 Task: Search one way flight ticket for 5 adults, 2 children, 1 infant in seat and 1 infant on lap in economy from Charleston: Yeager Airport to Laramie: Laramie Regional Airport on 5-3-2023. Choice of flights is JetBlue. Number of bags: 2 carry on bags. Price is upto 98000. Outbound departure time preference is 4:30.
Action: Mouse moved to (356, 320)
Screenshot: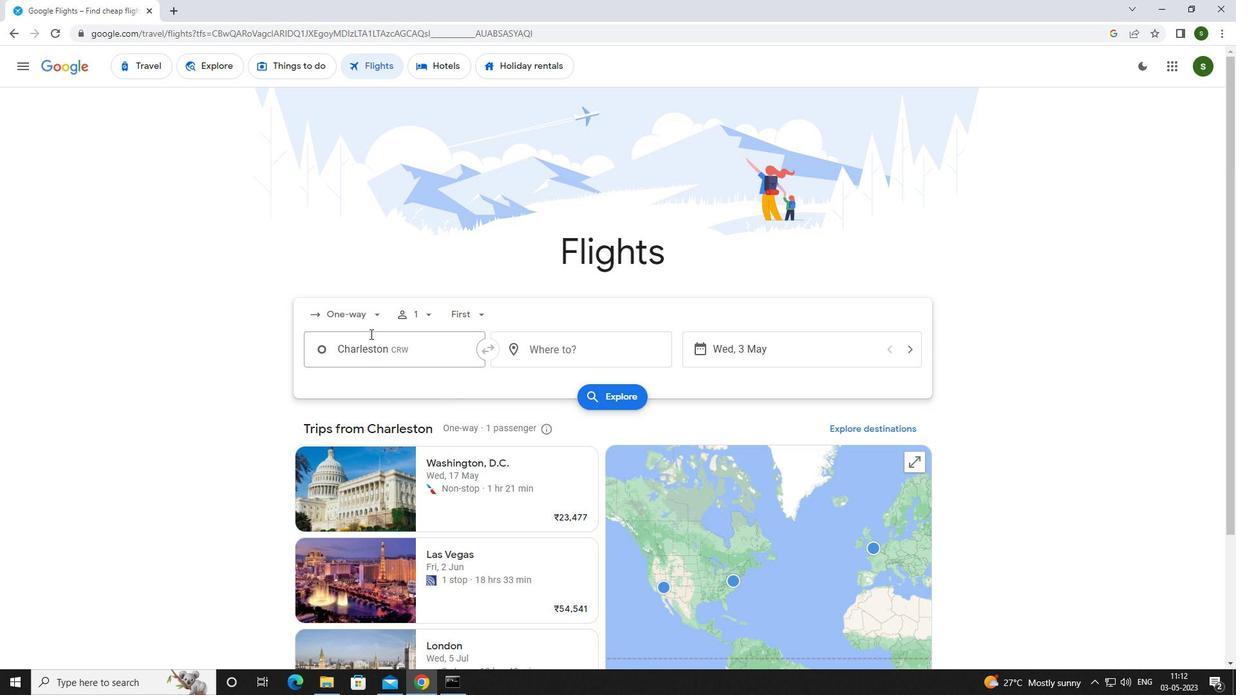
Action: Mouse pressed left at (356, 320)
Screenshot: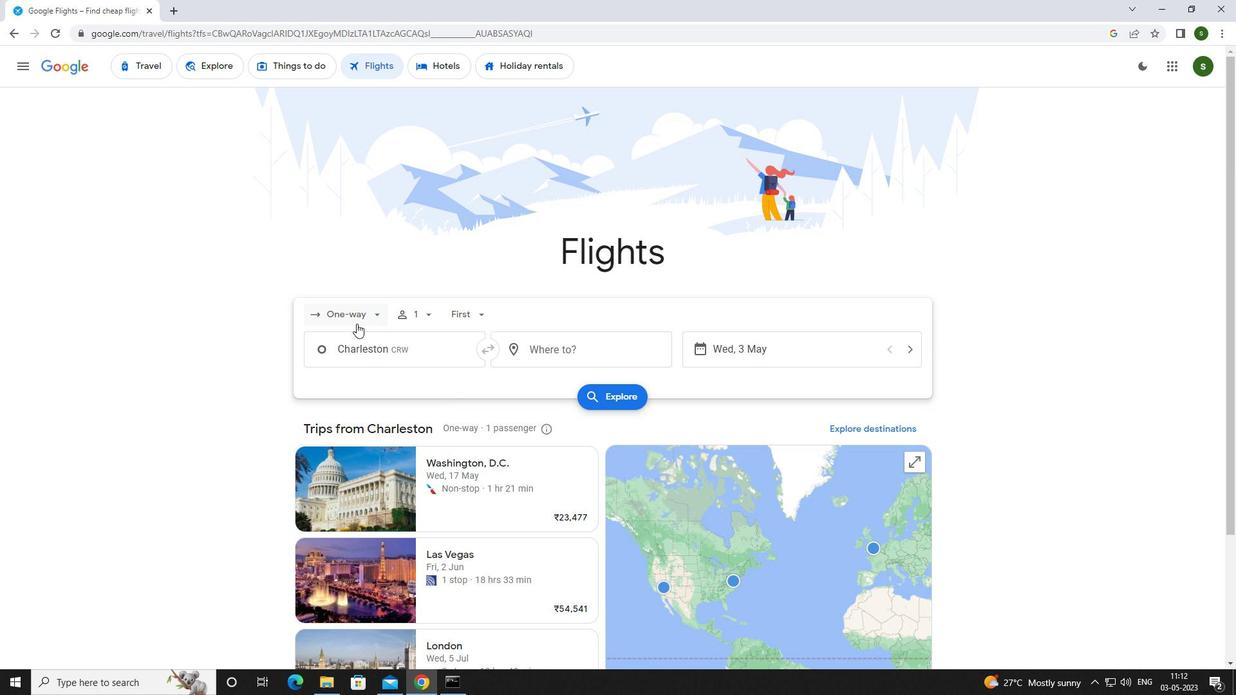 
Action: Mouse moved to (367, 371)
Screenshot: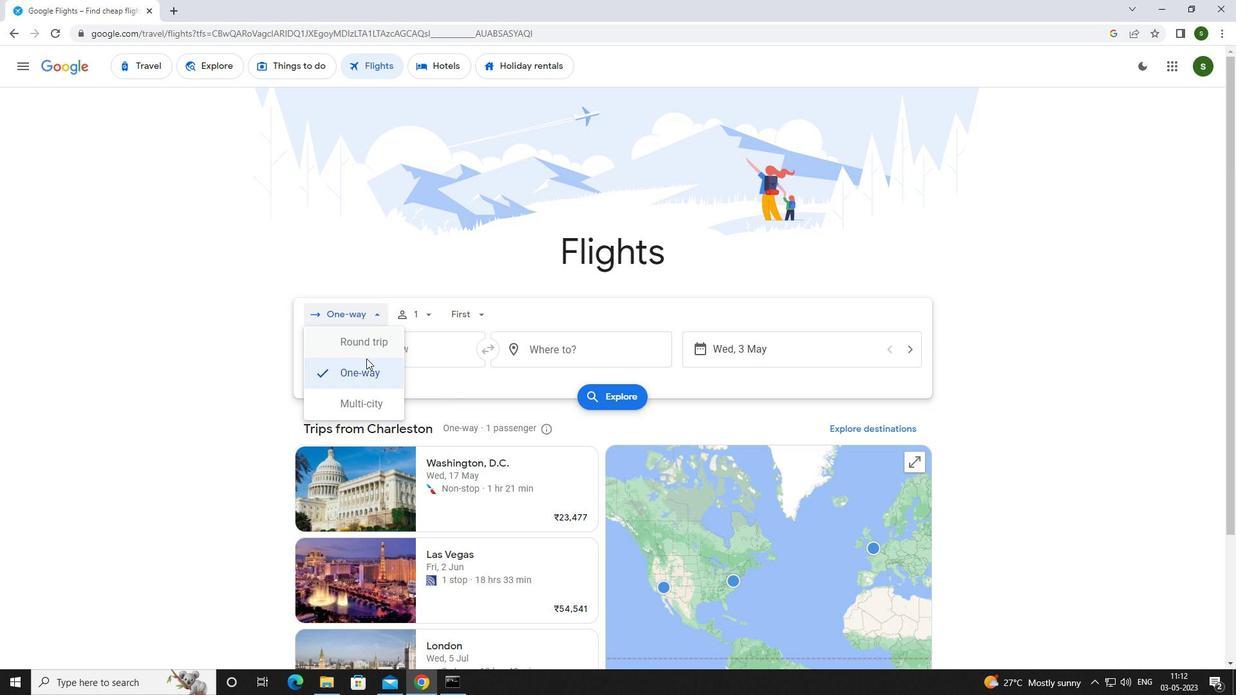 
Action: Mouse pressed left at (367, 371)
Screenshot: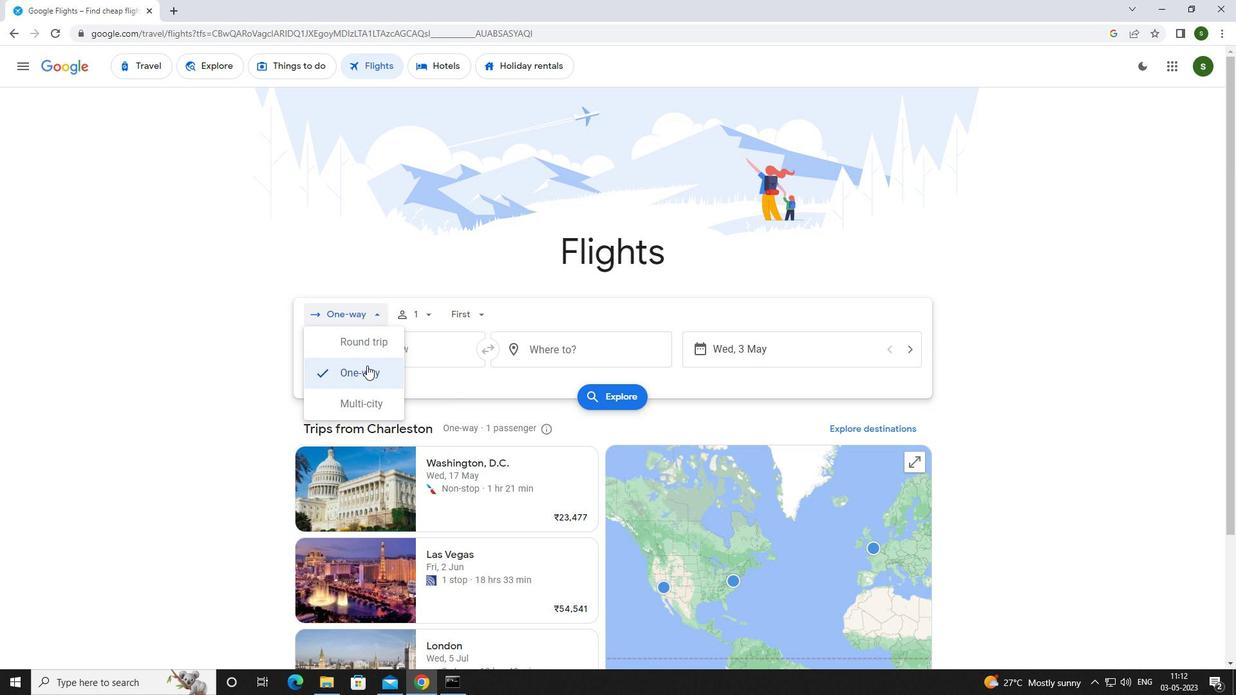 
Action: Mouse moved to (431, 316)
Screenshot: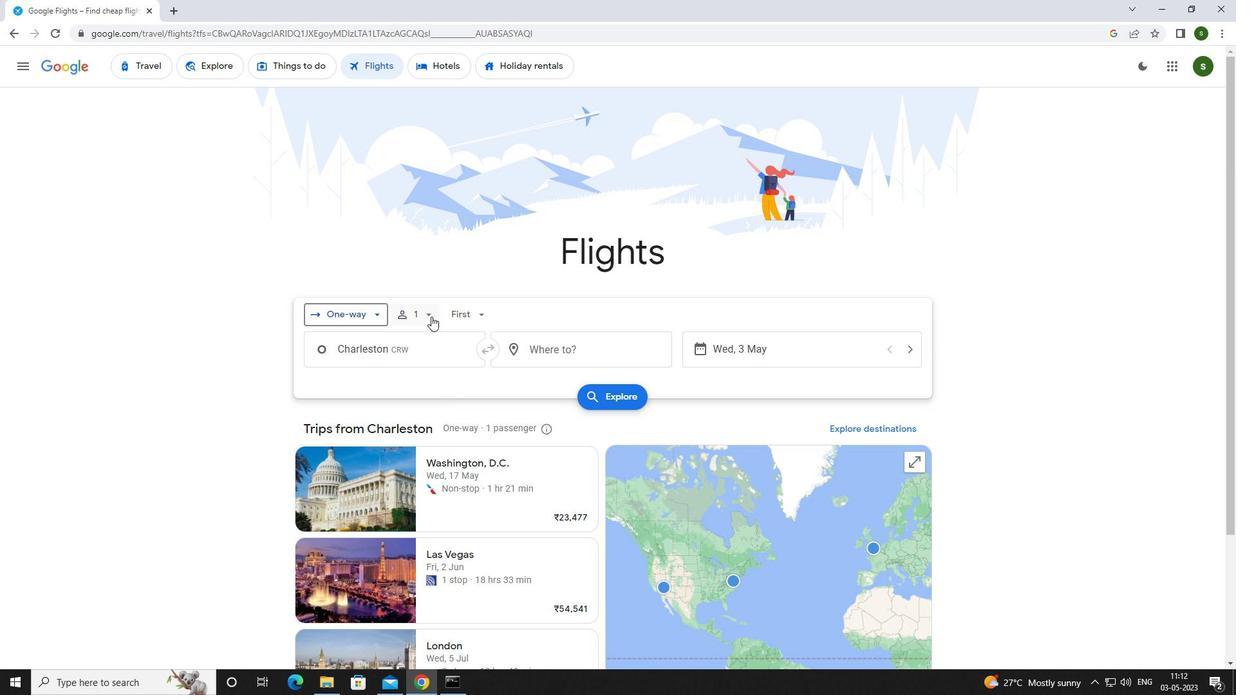 
Action: Mouse pressed left at (431, 316)
Screenshot: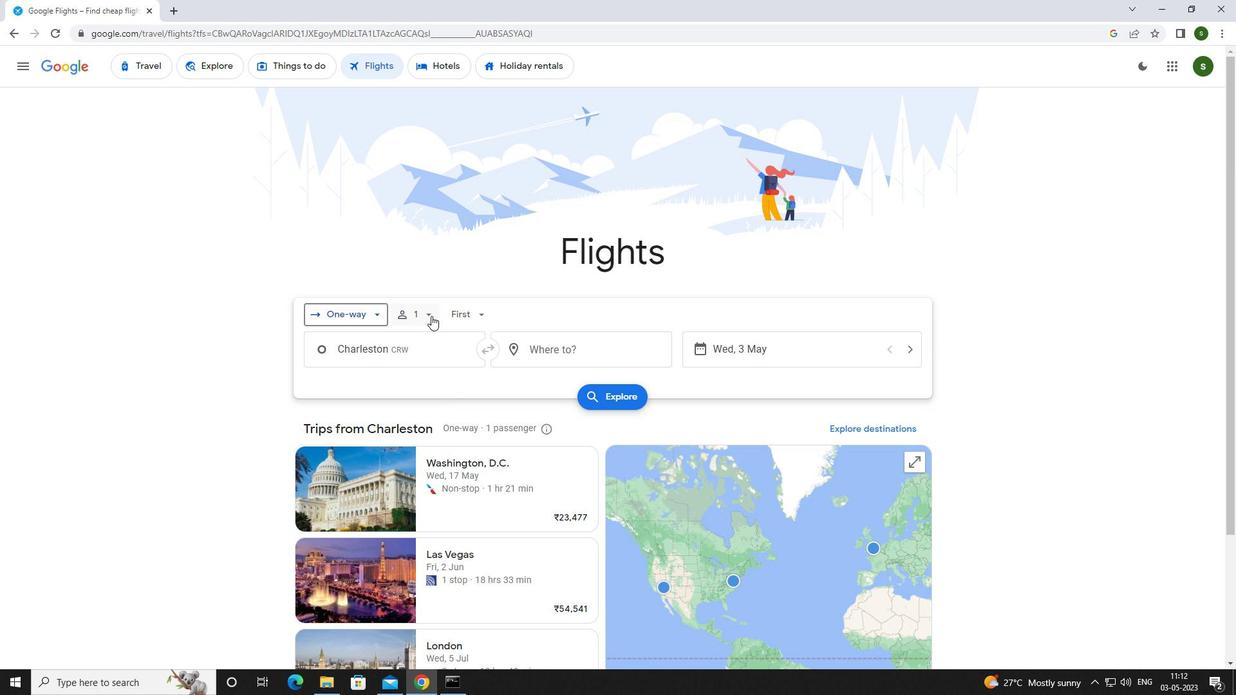 
Action: Mouse moved to (522, 348)
Screenshot: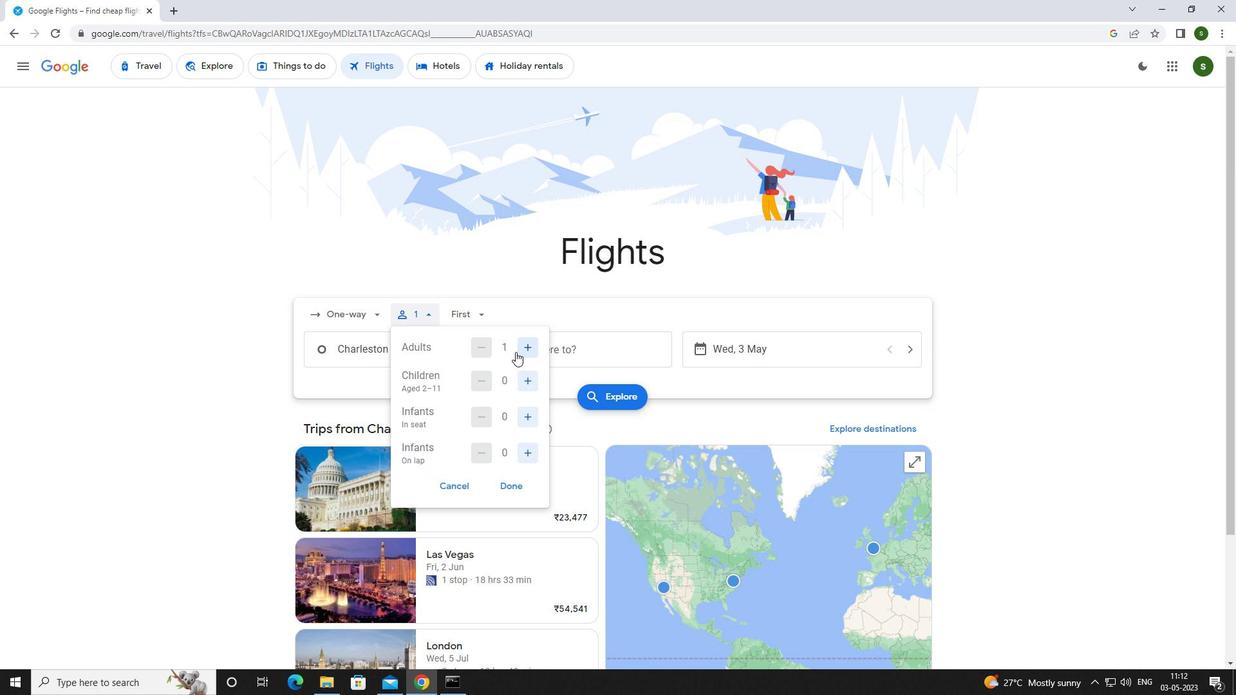 
Action: Mouse pressed left at (522, 348)
Screenshot: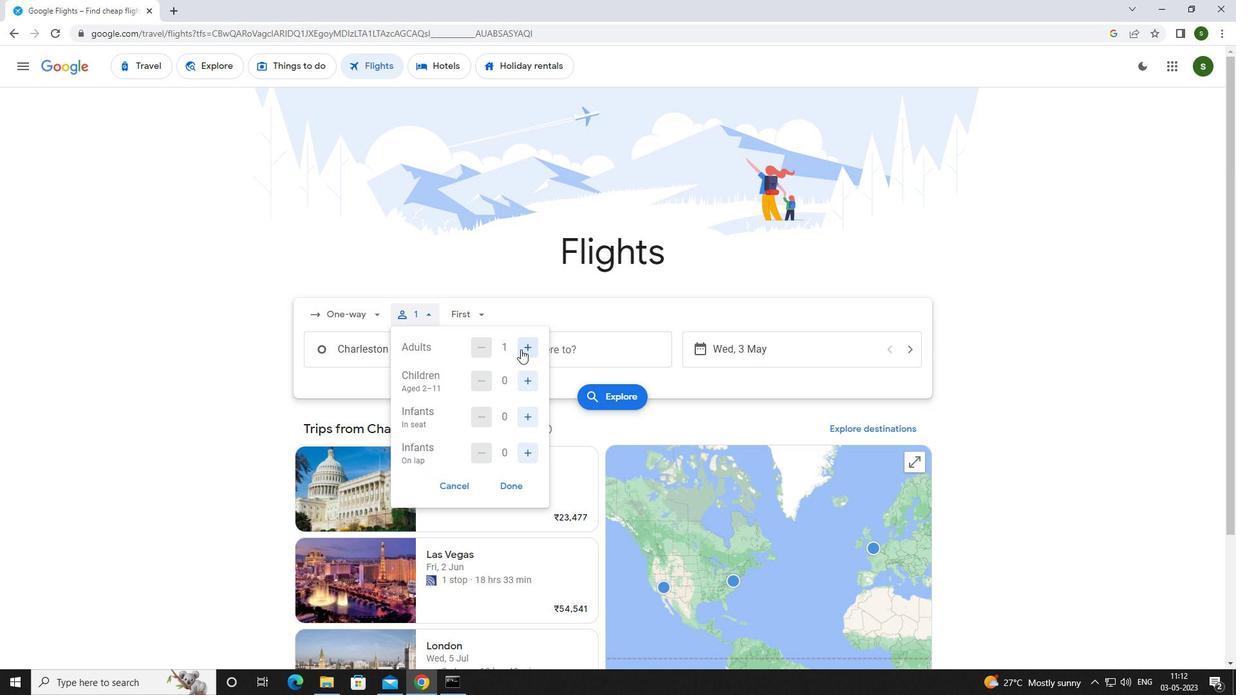 
Action: Mouse pressed left at (522, 348)
Screenshot: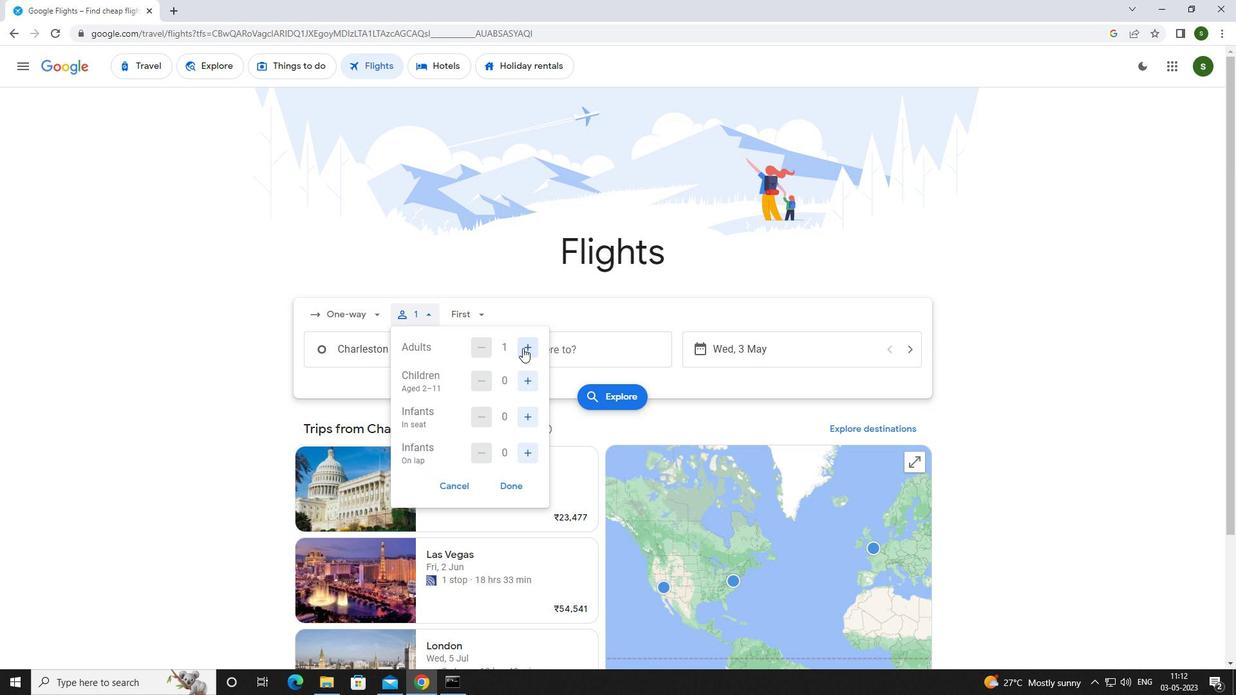 
Action: Mouse pressed left at (522, 348)
Screenshot: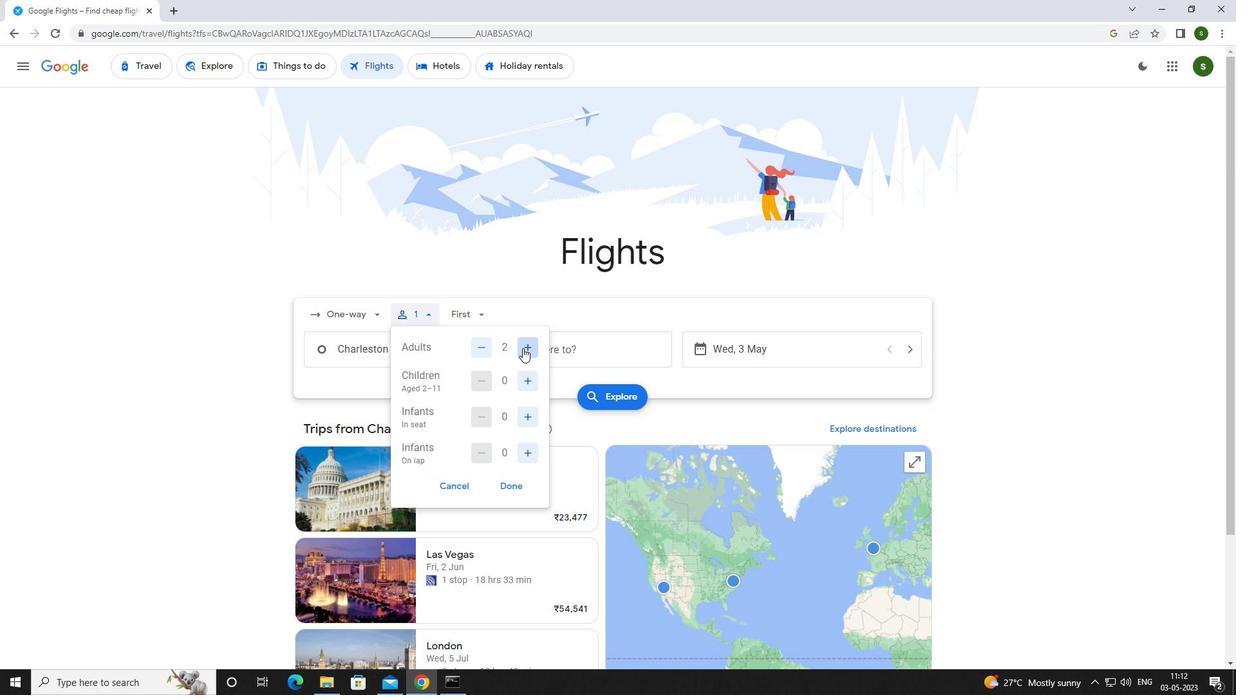 
Action: Mouse pressed left at (522, 348)
Screenshot: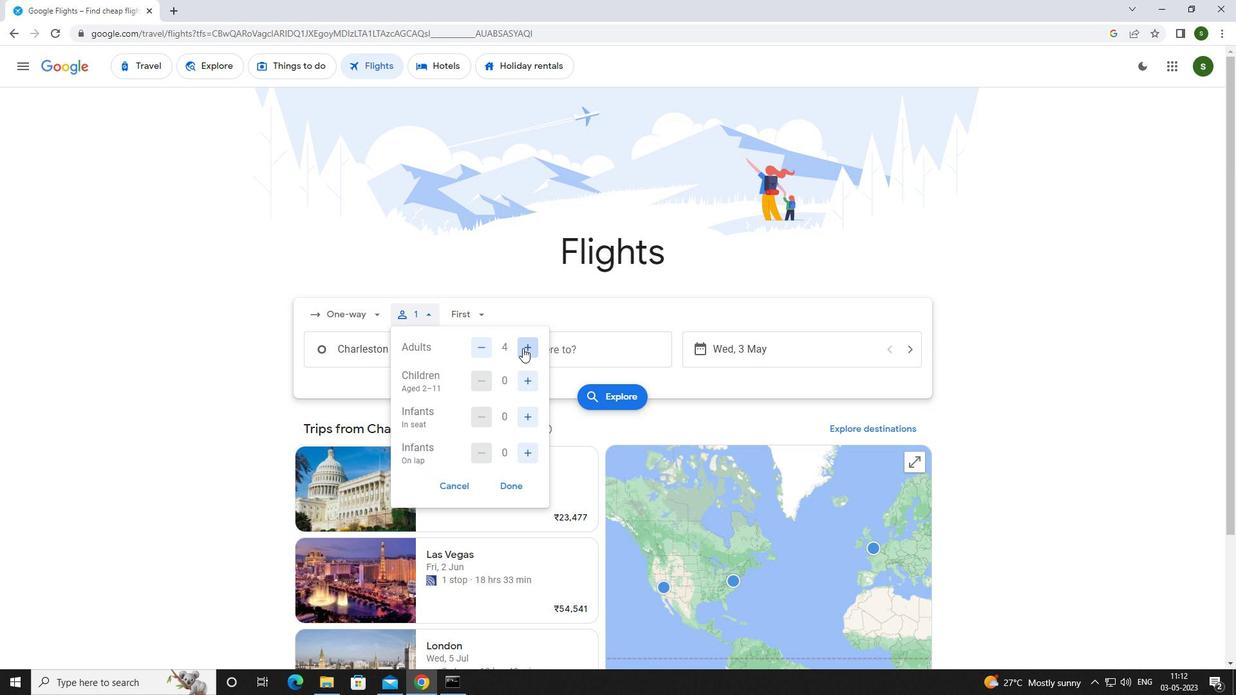 
Action: Mouse moved to (522, 376)
Screenshot: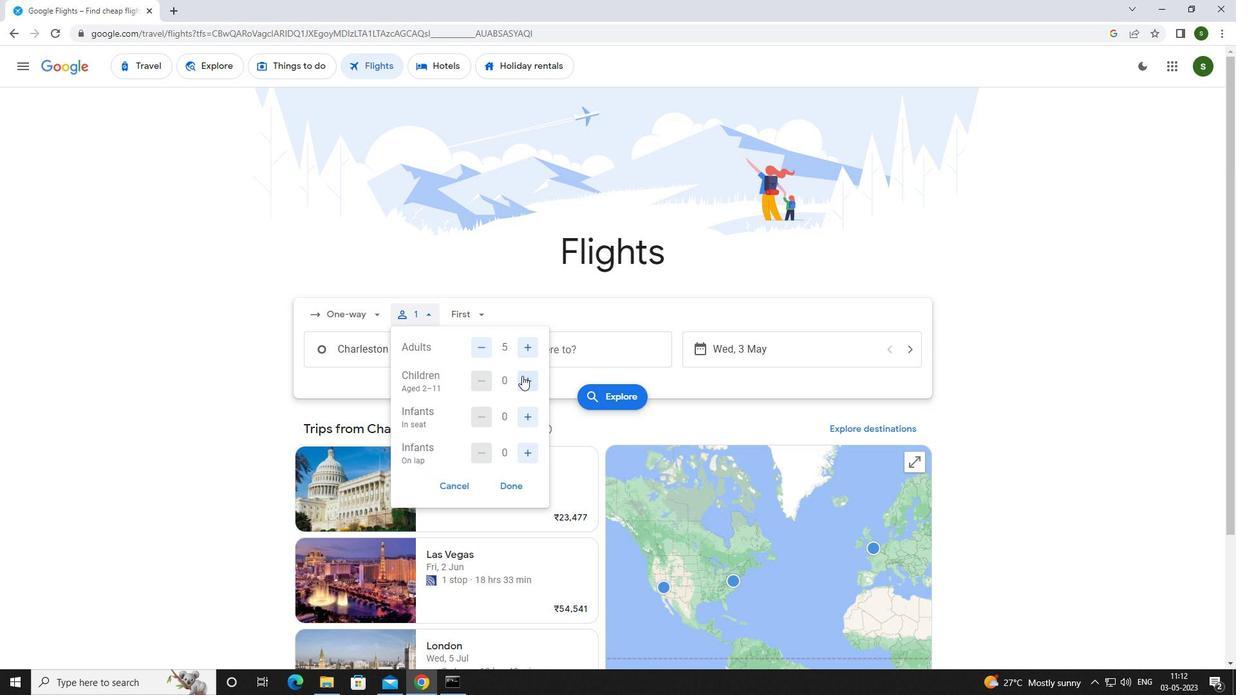
Action: Mouse pressed left at (522, 376)
Screenshot: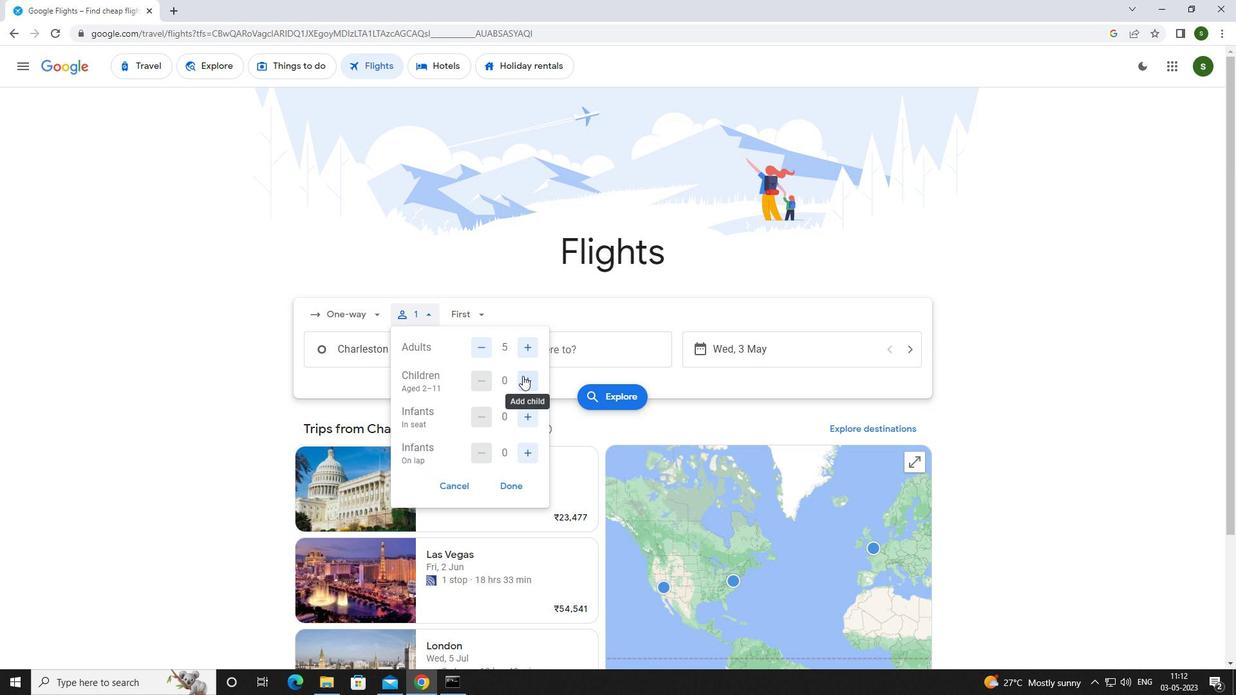 
Action: Mouse pressed left at (522, 376)
Screenshot: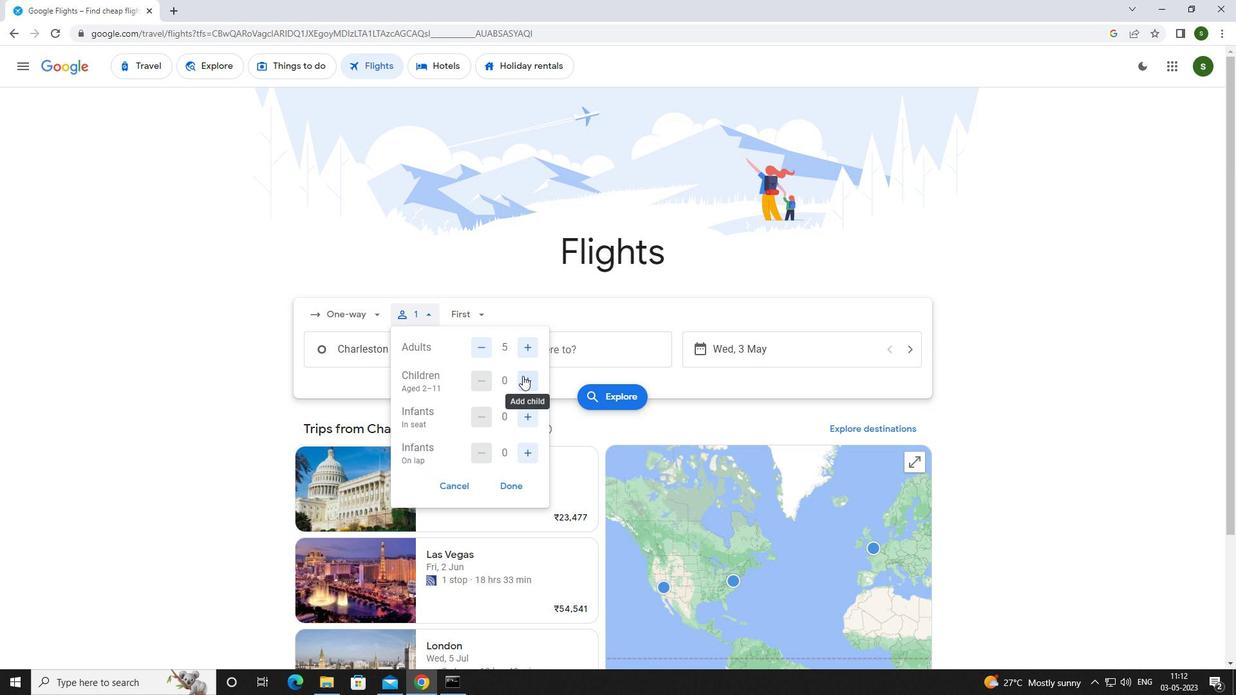
Action: Mouse moved to (536, 419)
Screenshot: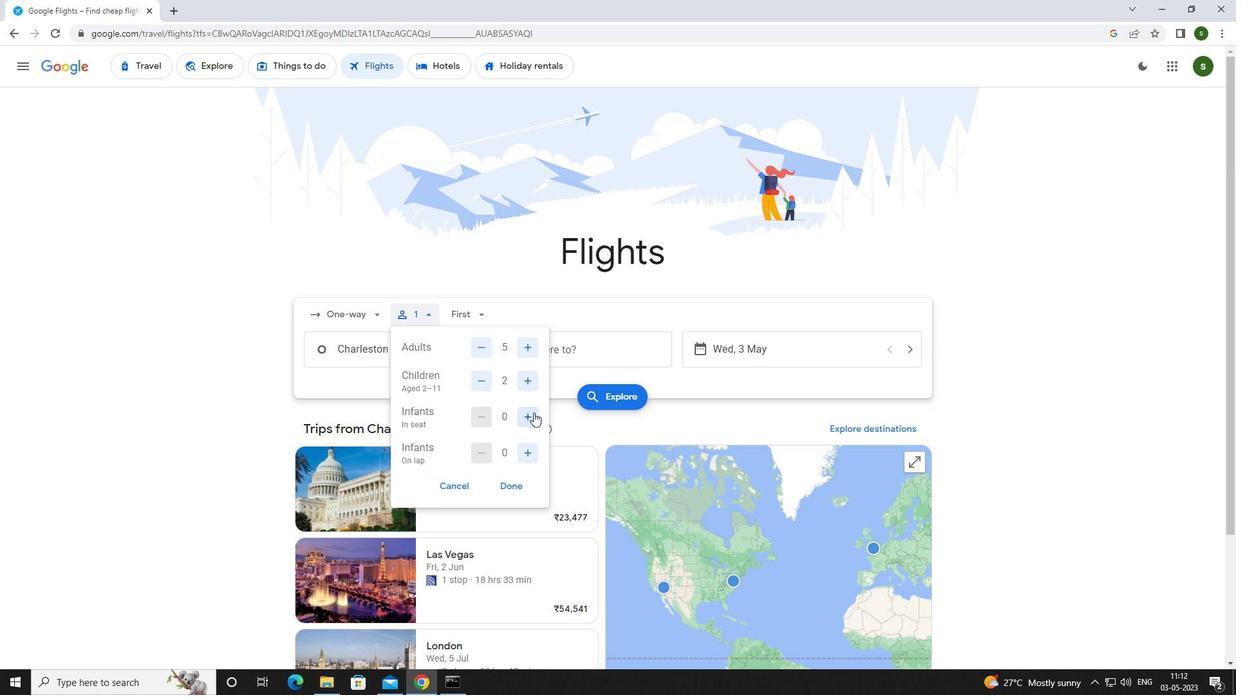 
Action: Mouse pressed left at (536, 419)
Screenshot: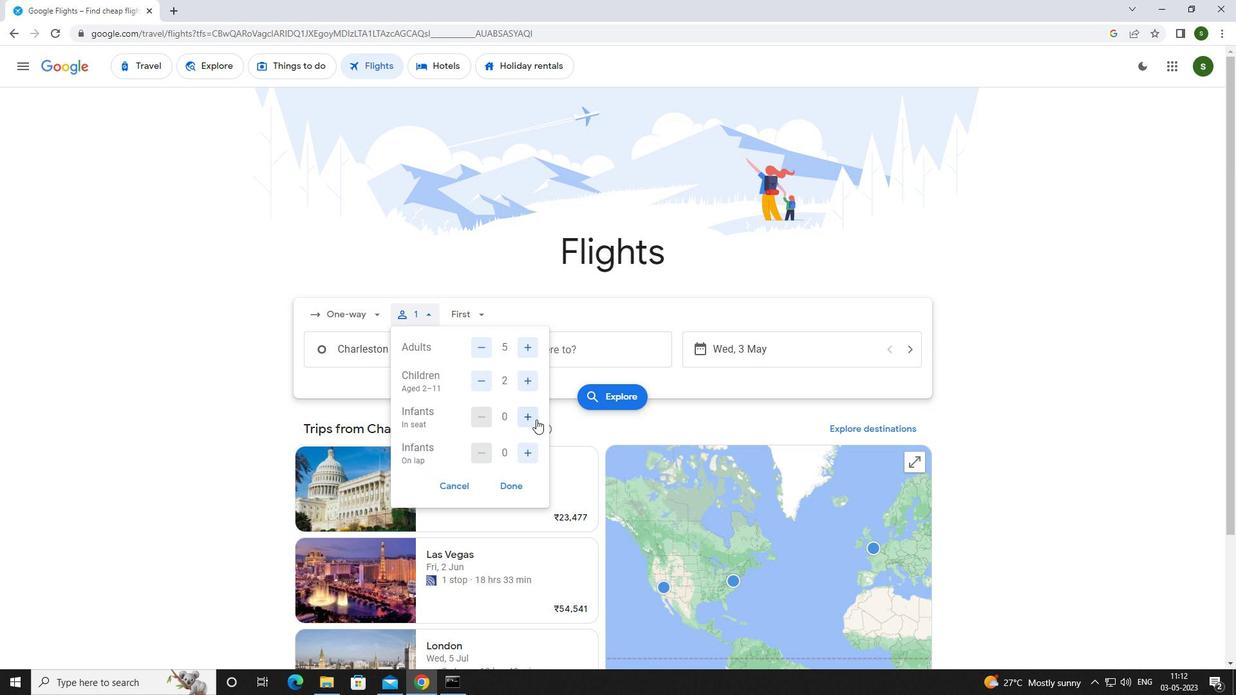 
Action: Mouse moved to (530, 448)
Screenshot: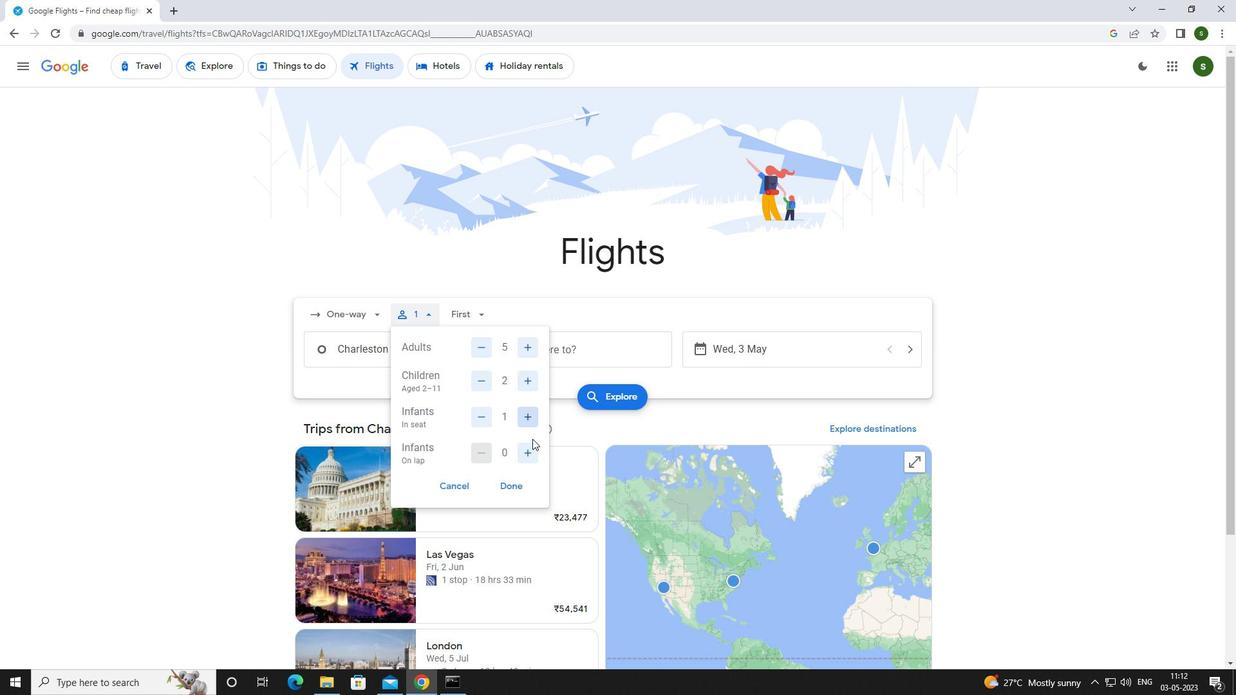 
Action: Mouse pressed left at (530, 448)
Screenshot: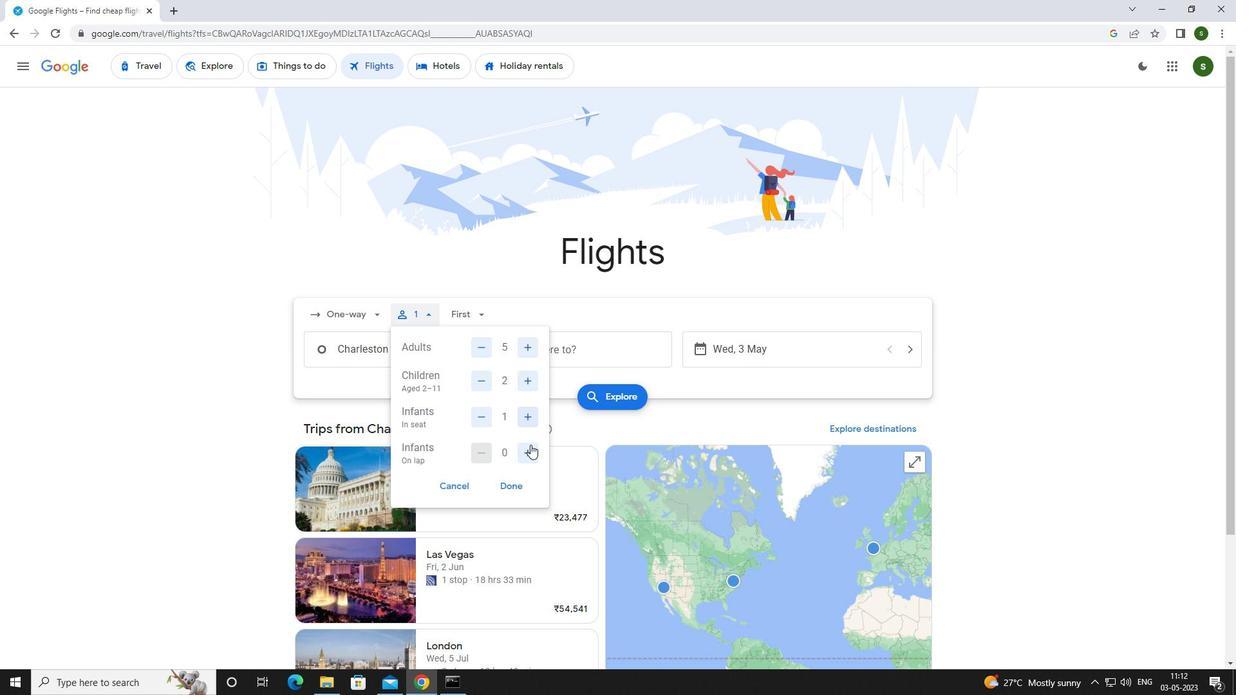 
Action: Mouse moved to (481, 309)
Screenshot: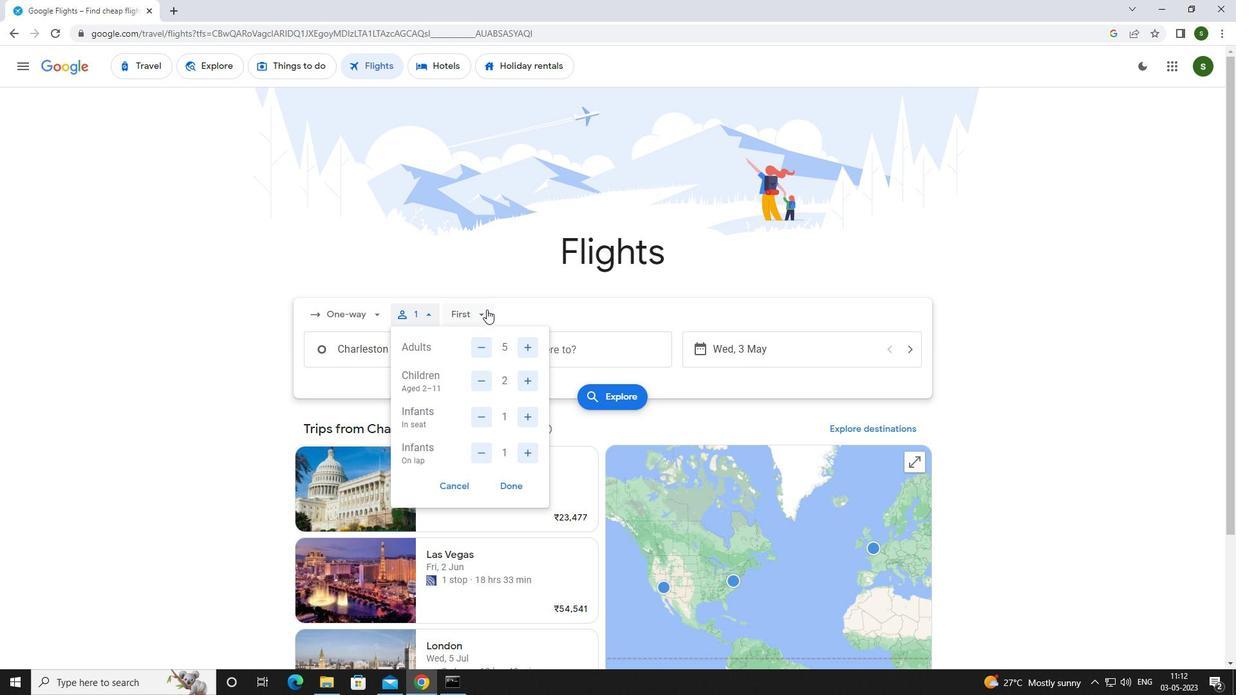 
Action: Mouse pressed left at (481, 309)
Screenshot: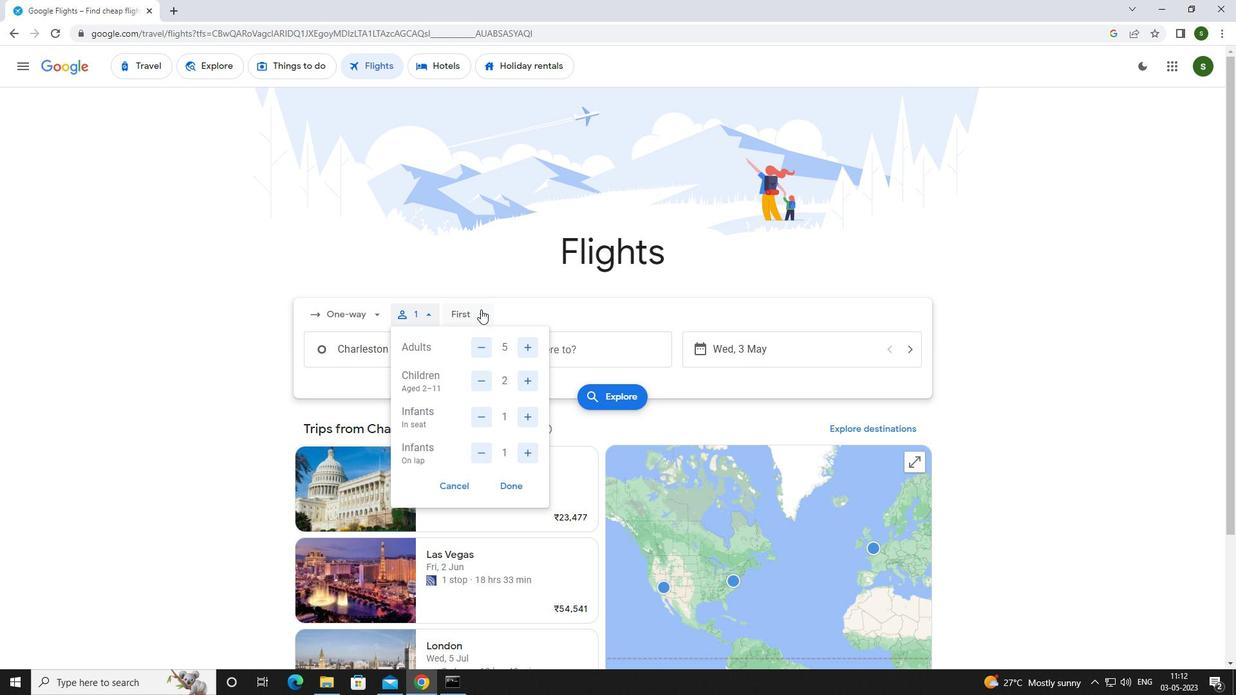 
Action: Mouse moved to (490, 344)
Screenshot: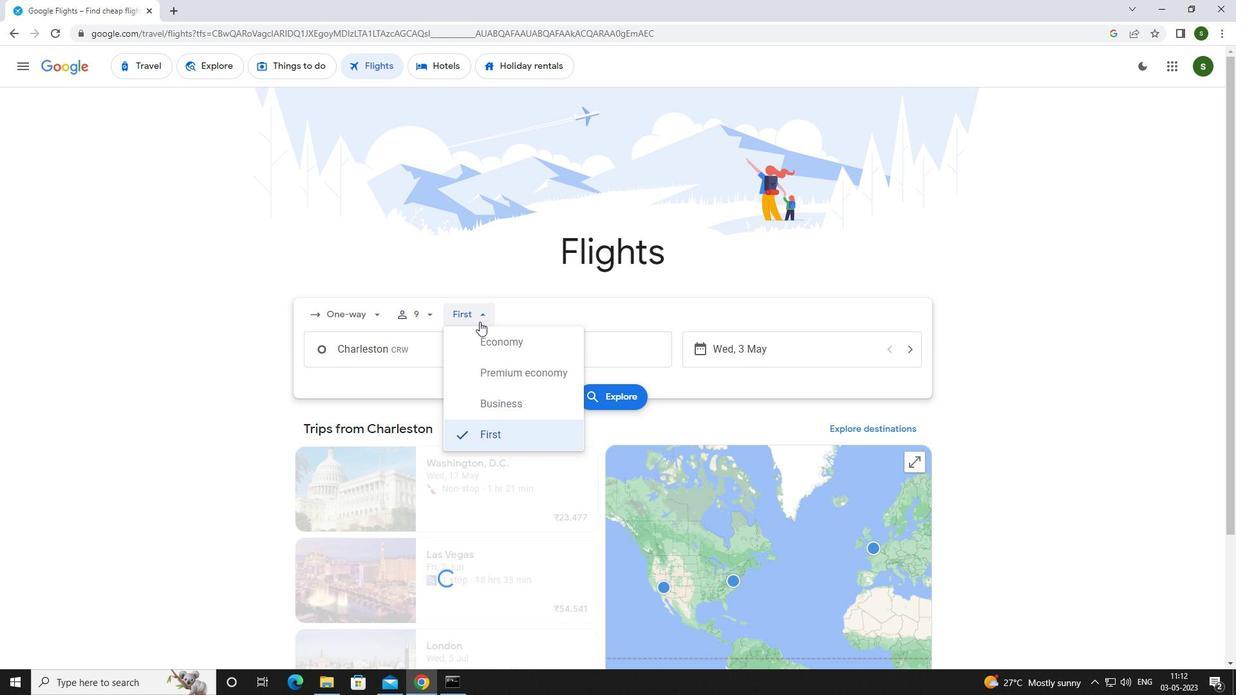 
Action: Mouse pressed left at (490, 344)
Screenshot: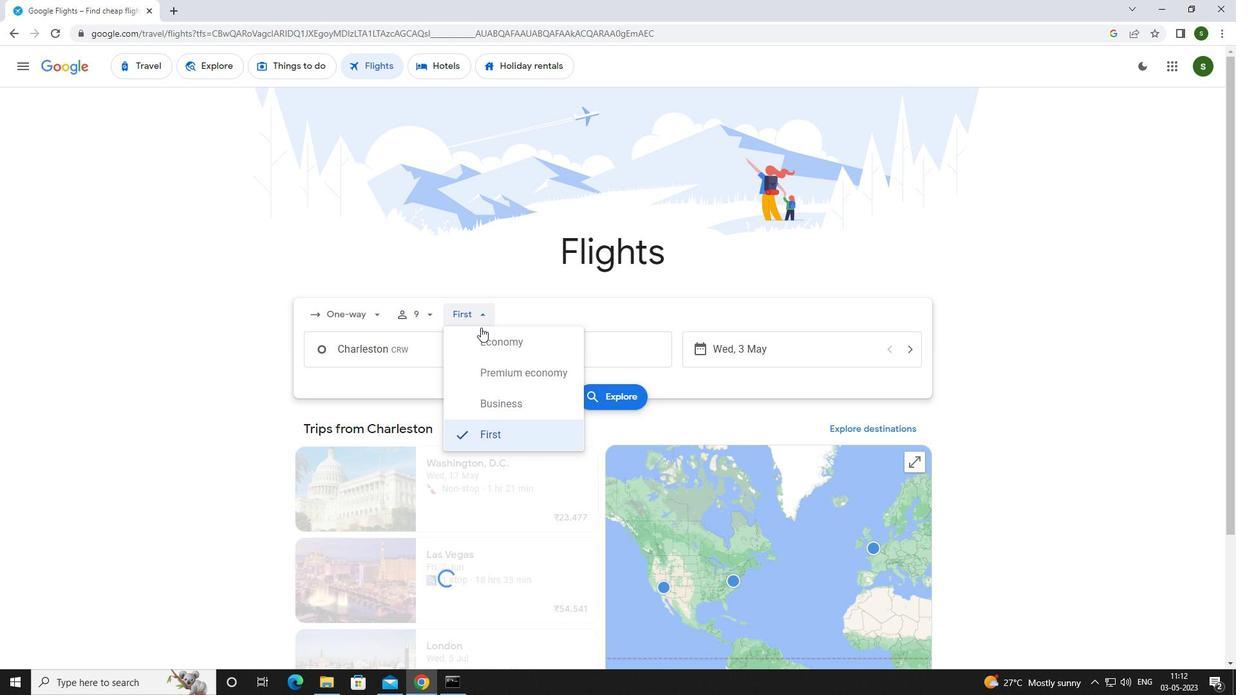 
Action: Mouse moved to (439, 354)
Screenshot: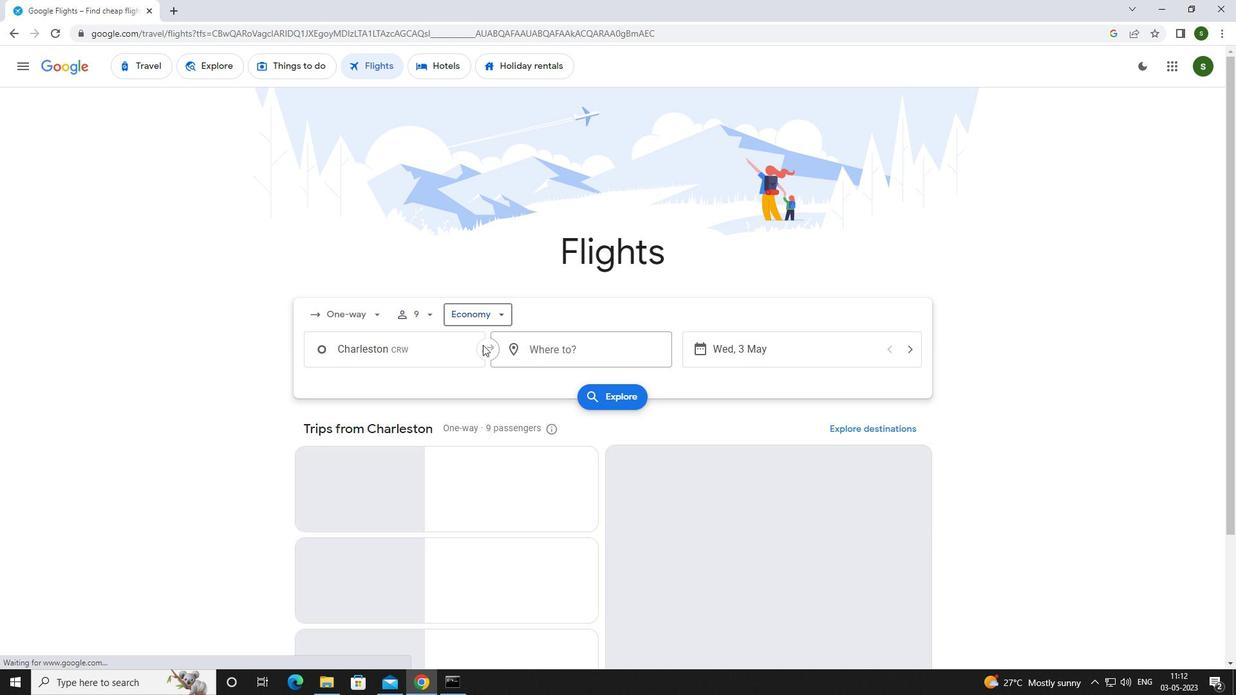 
Action: Mouse pressed left at (439, 354)
Screenshot: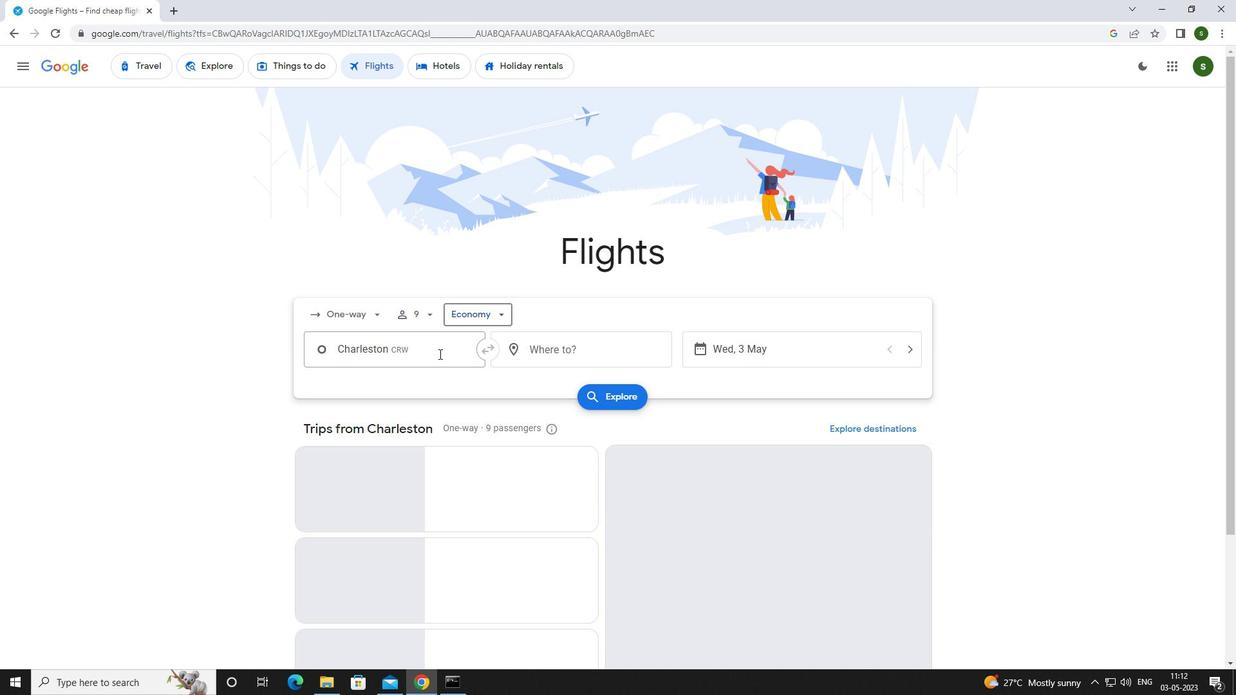 
Action: Mouse moved to (450, 351)
Screenshot: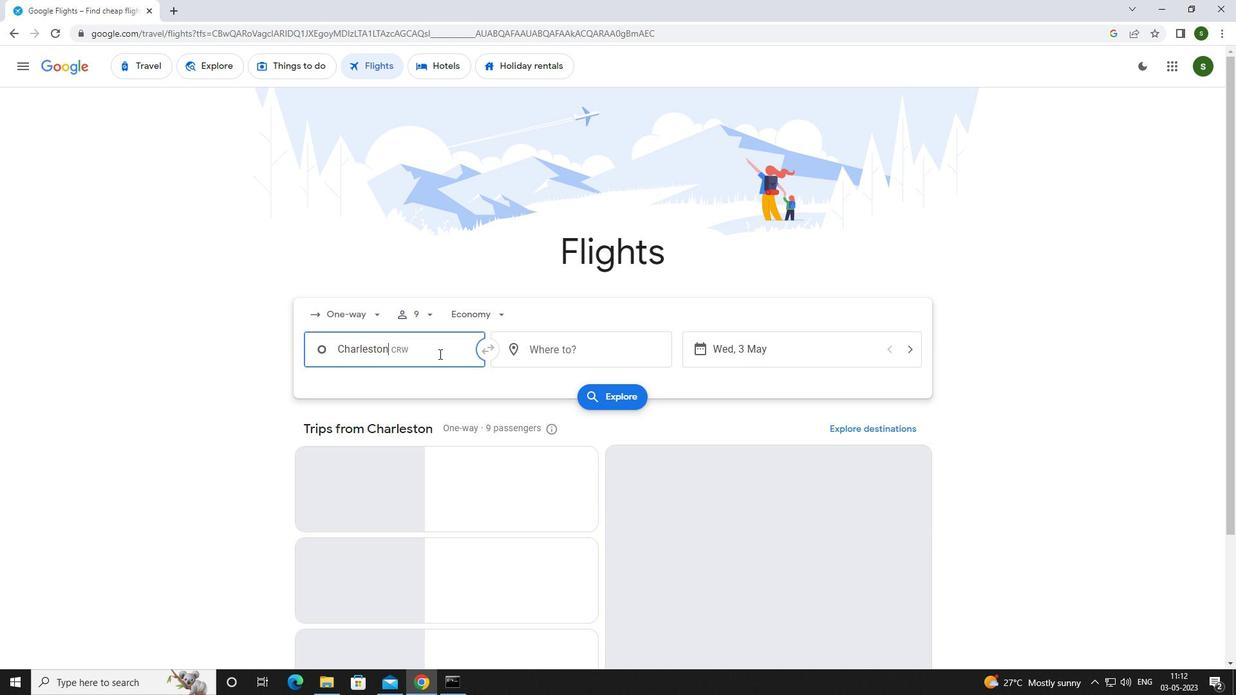 
Action: Key pressed <Key.caps_lock>y<Key.caps_lock>eager<Key.space><Key.caps_lock>a<Key.caps_lock>ir
Screenshot: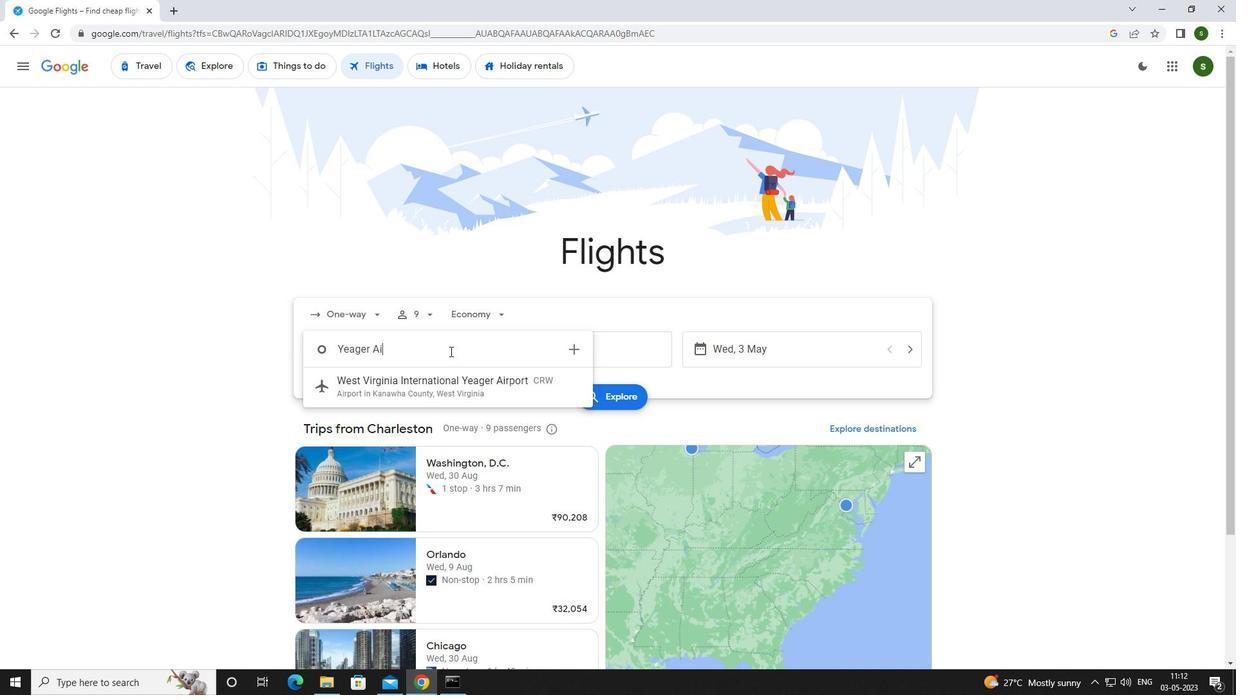 
Action: Mouse moved to (457, 376)
Screenshot: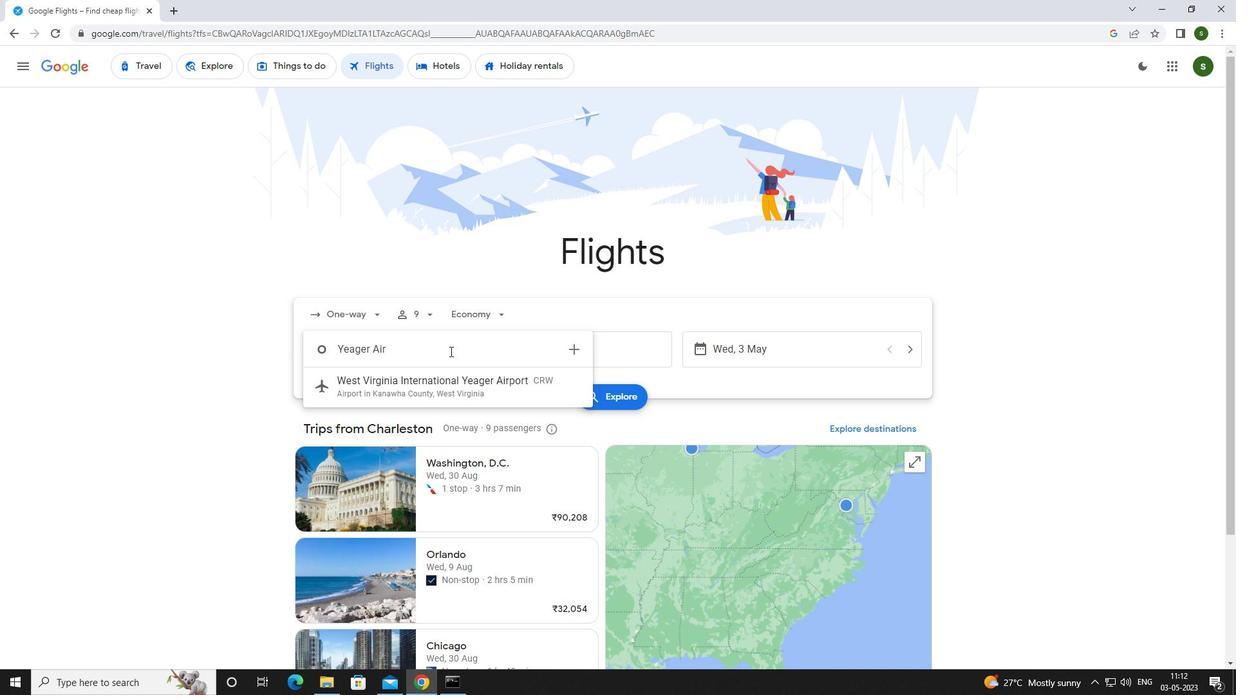 
Action: Mouse pressed left at (457, 376)
Screenshot: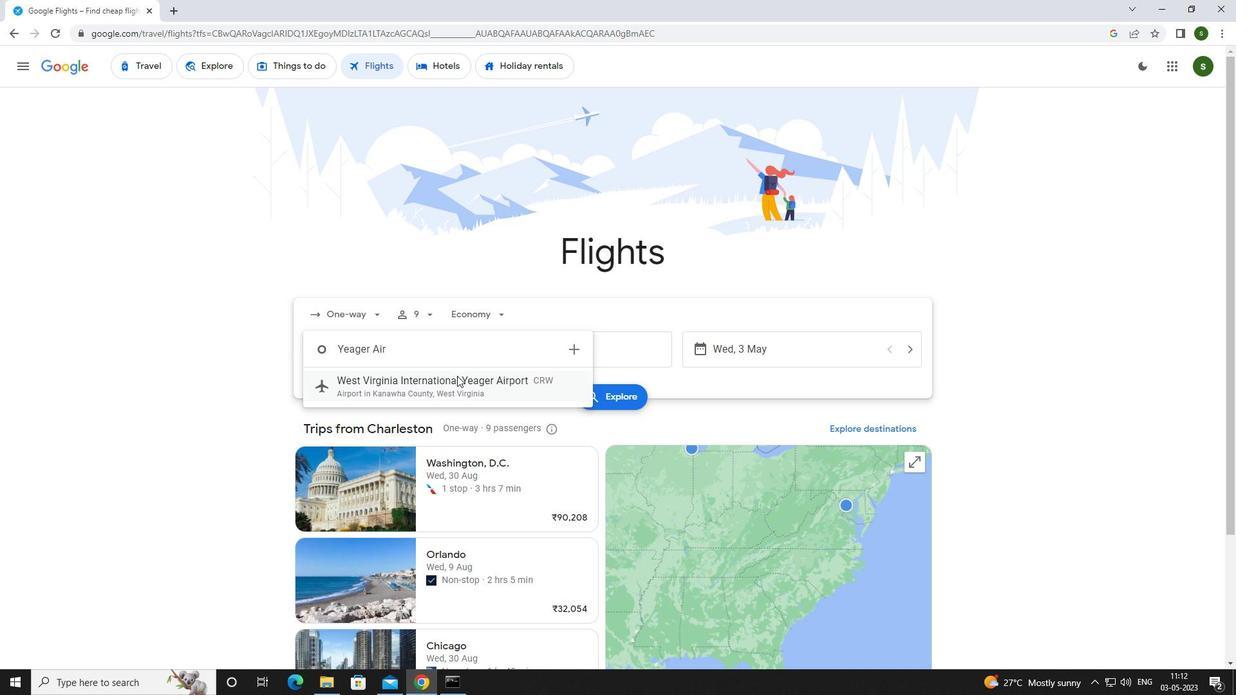 
Action: Mouse moved to (576, 345)
Screenshot: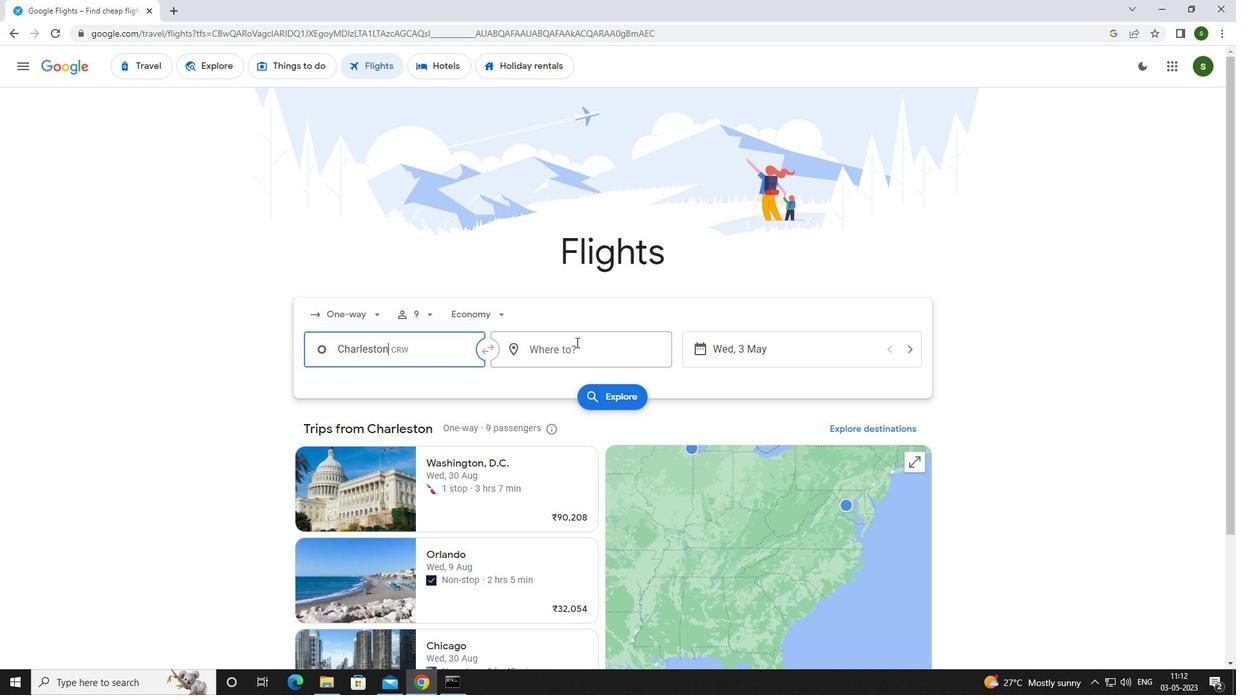 
Action: Mouse pressed left at (576, 345)
Screenshot: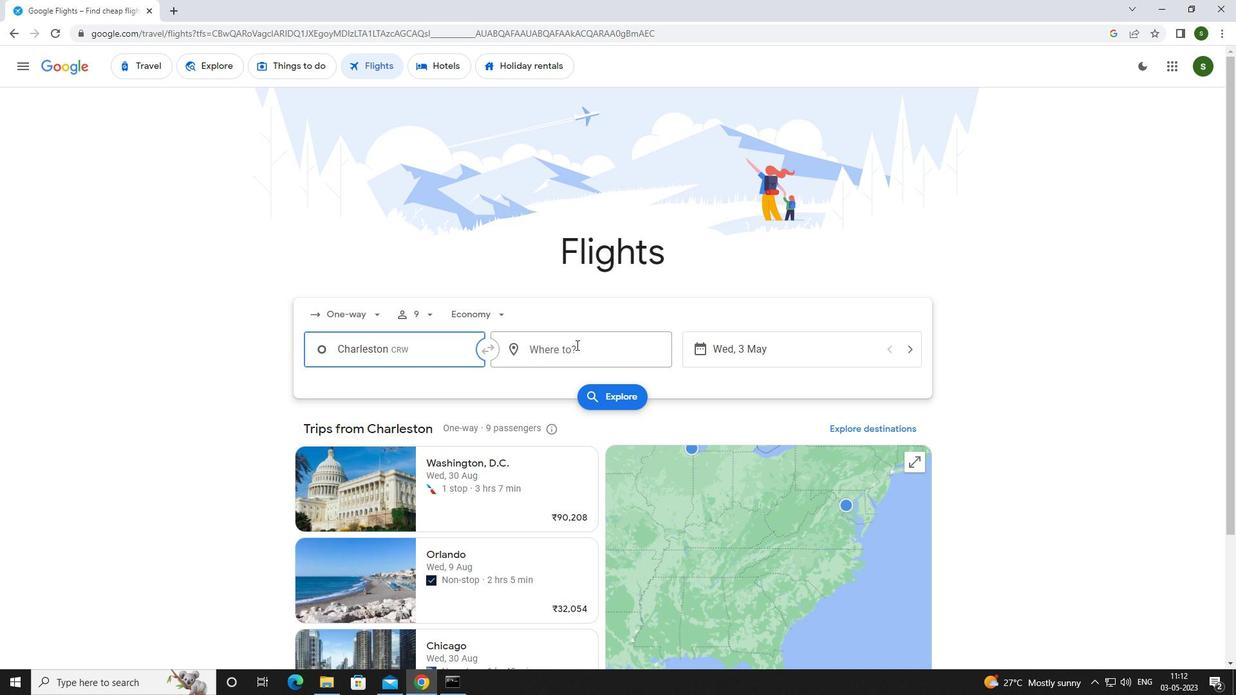 
Action: Key pressed <Key.caps_lock>l<Key.caps_lock>arami
Screenshot: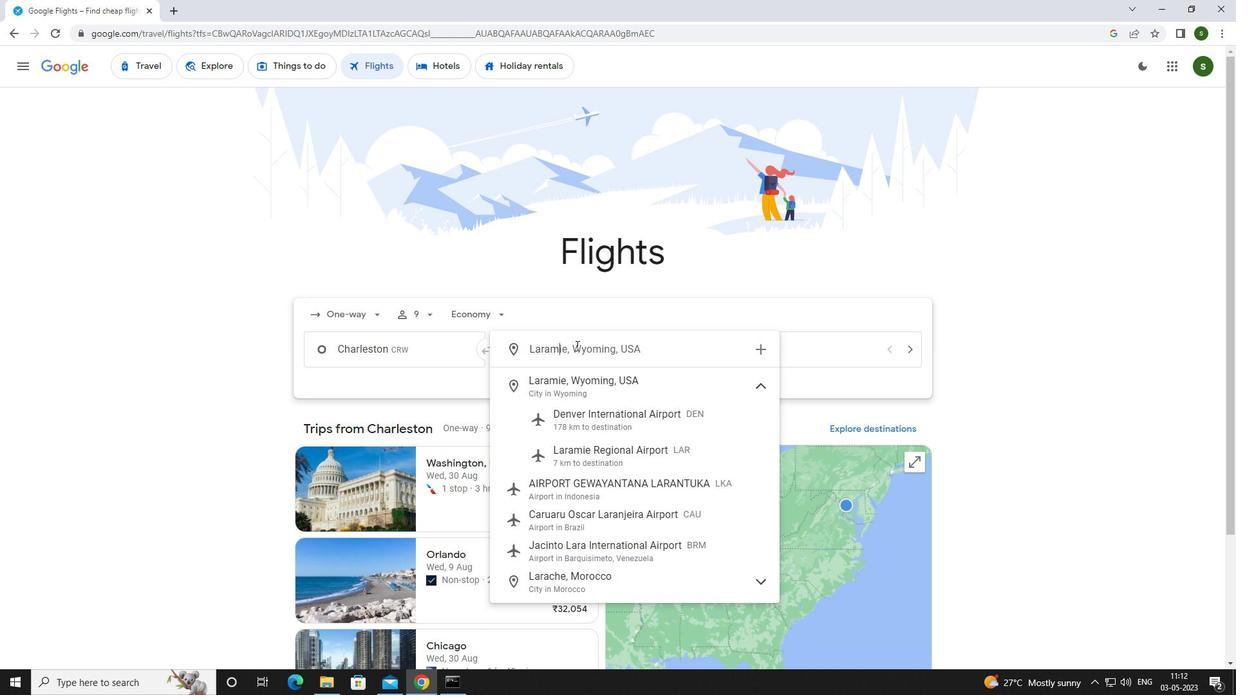 
Action: Mouse moved to (613, 456)
Screenshot: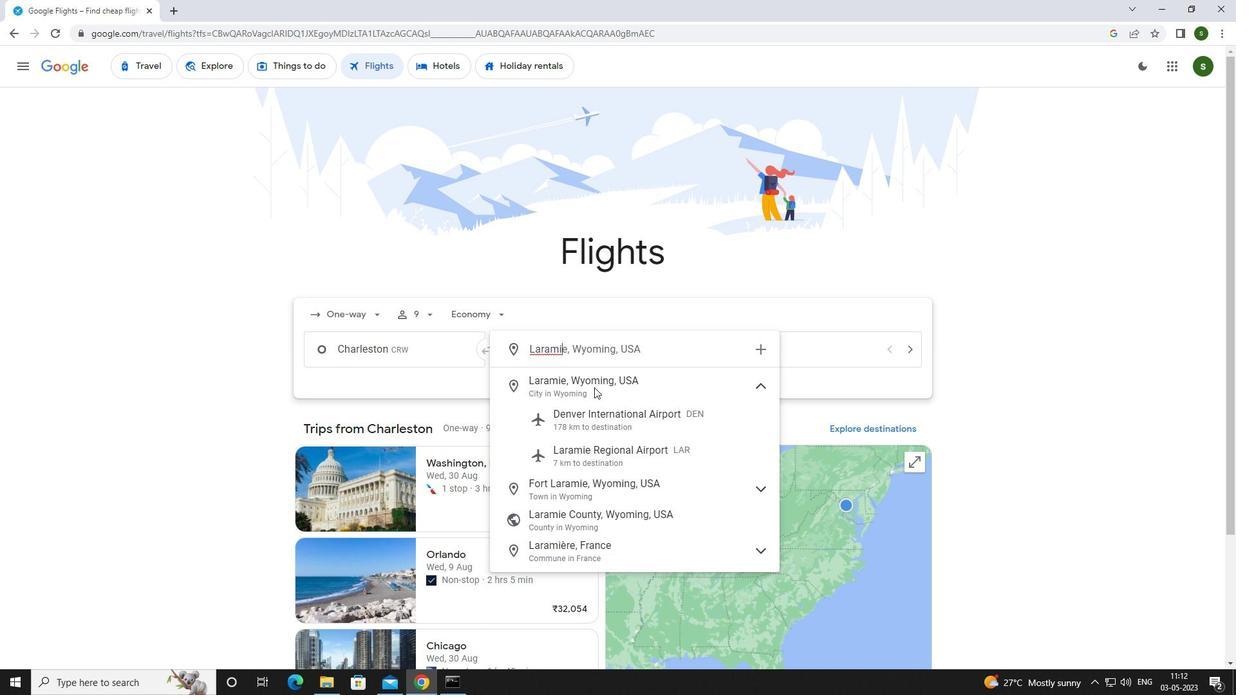 
Action: Mouse pressed left at (613, 456)
Screenshot: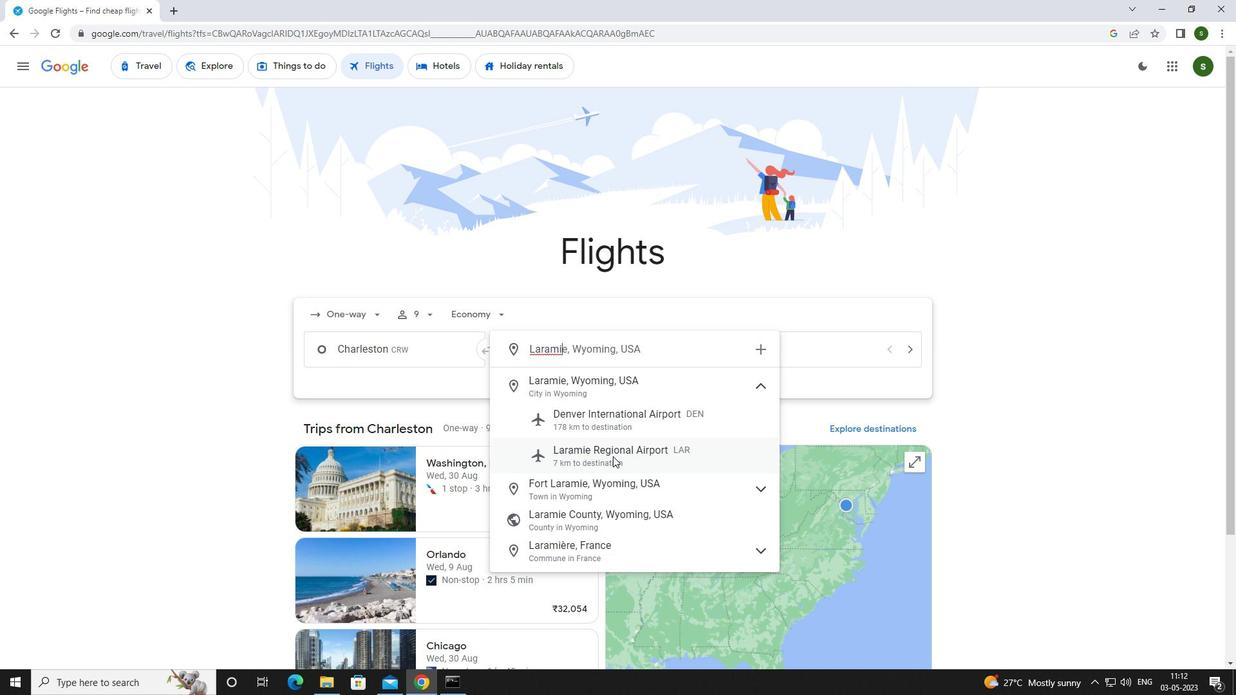 
Action: Mouse moved to (793, 342)
Screenshot: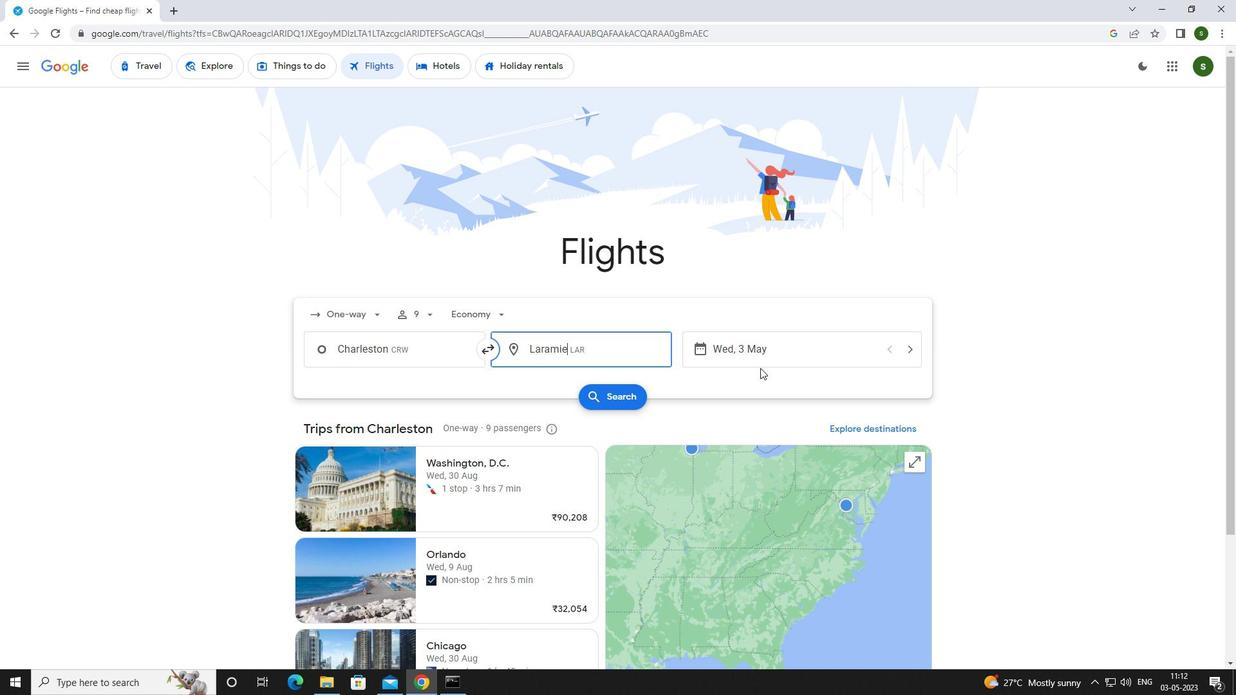 
Action: Mouse pressed left at (793, 342)
Screenshot: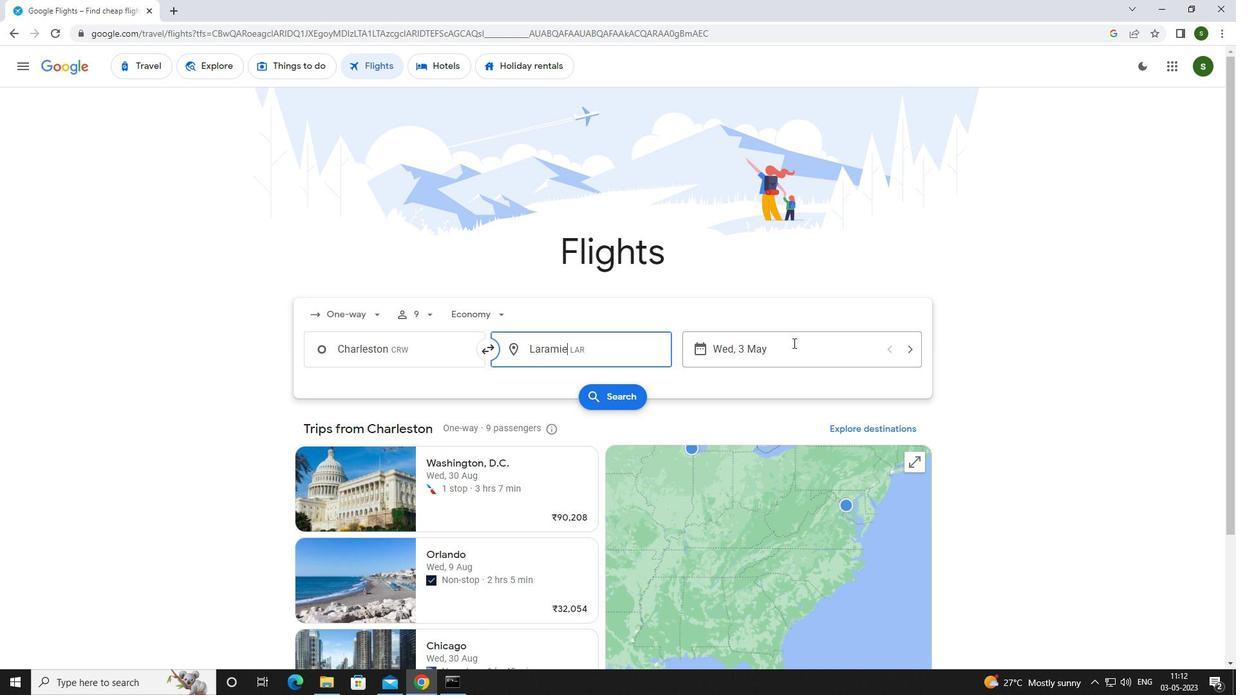 
Action: Mouse moved to (559, 436)
Screenshot: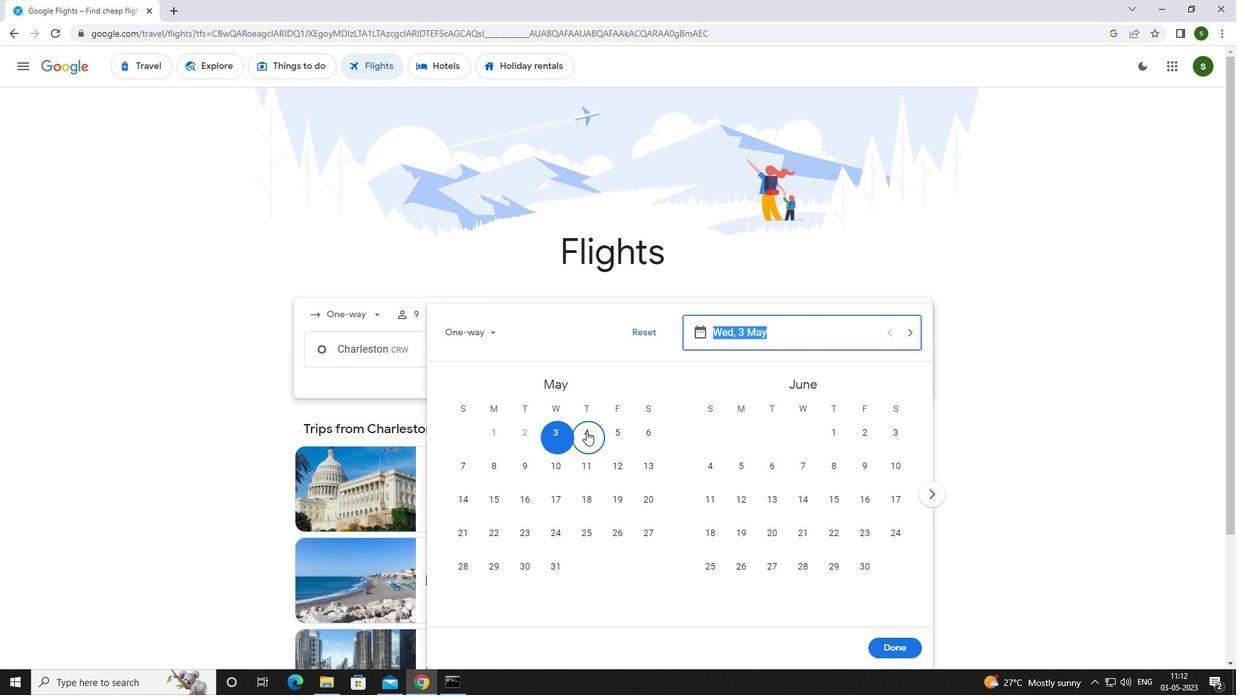 
Action: Mouse pressed left at (559, 436)
Screenshot: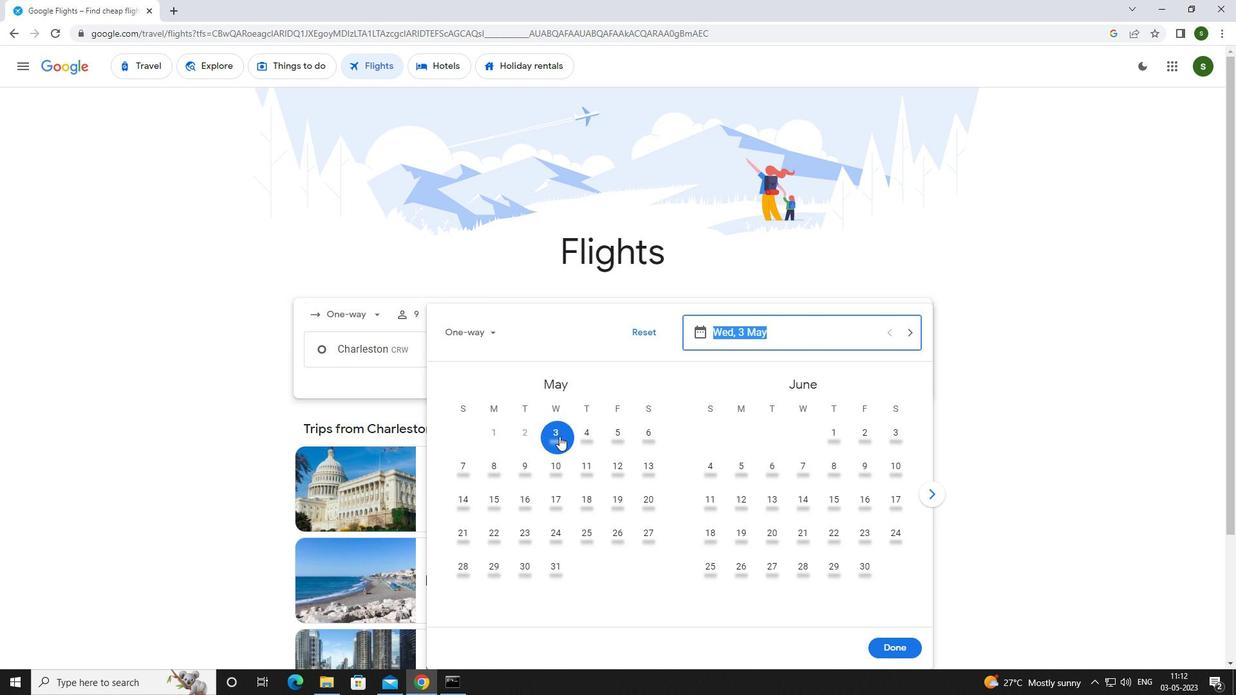 
Action: Mouse moved to (884, 646)
Screenshot: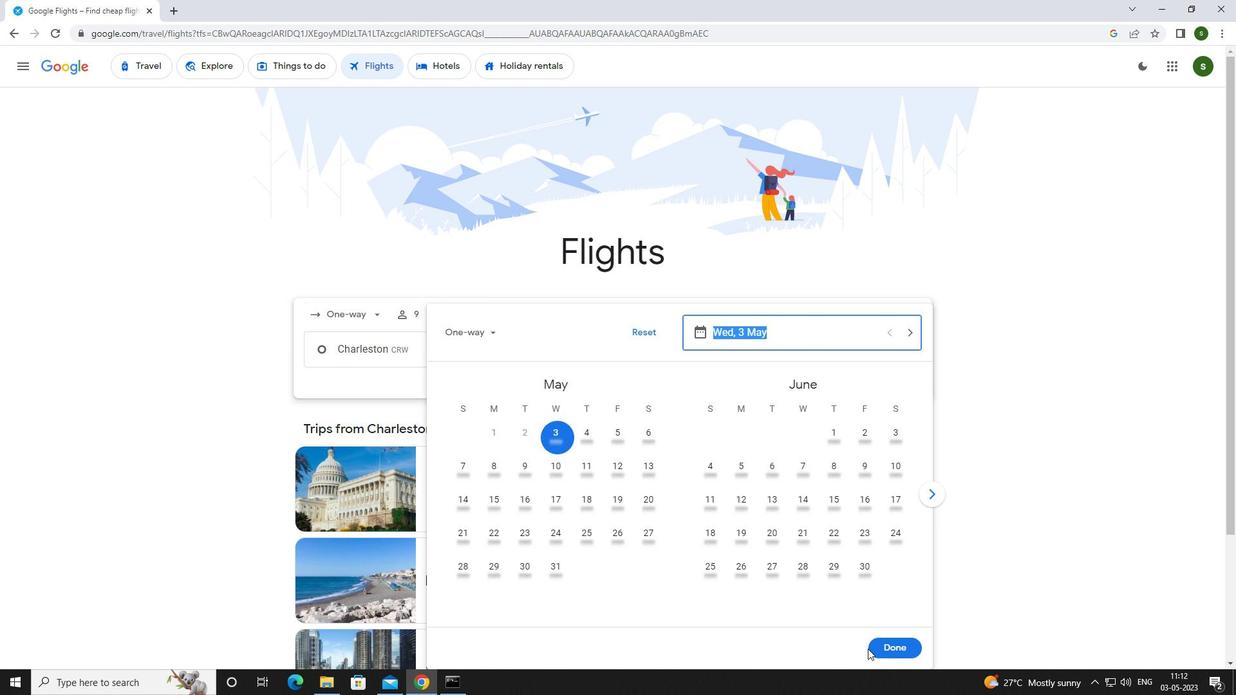 
Action: Mouse pressed left at (884, 646)
Screenshot: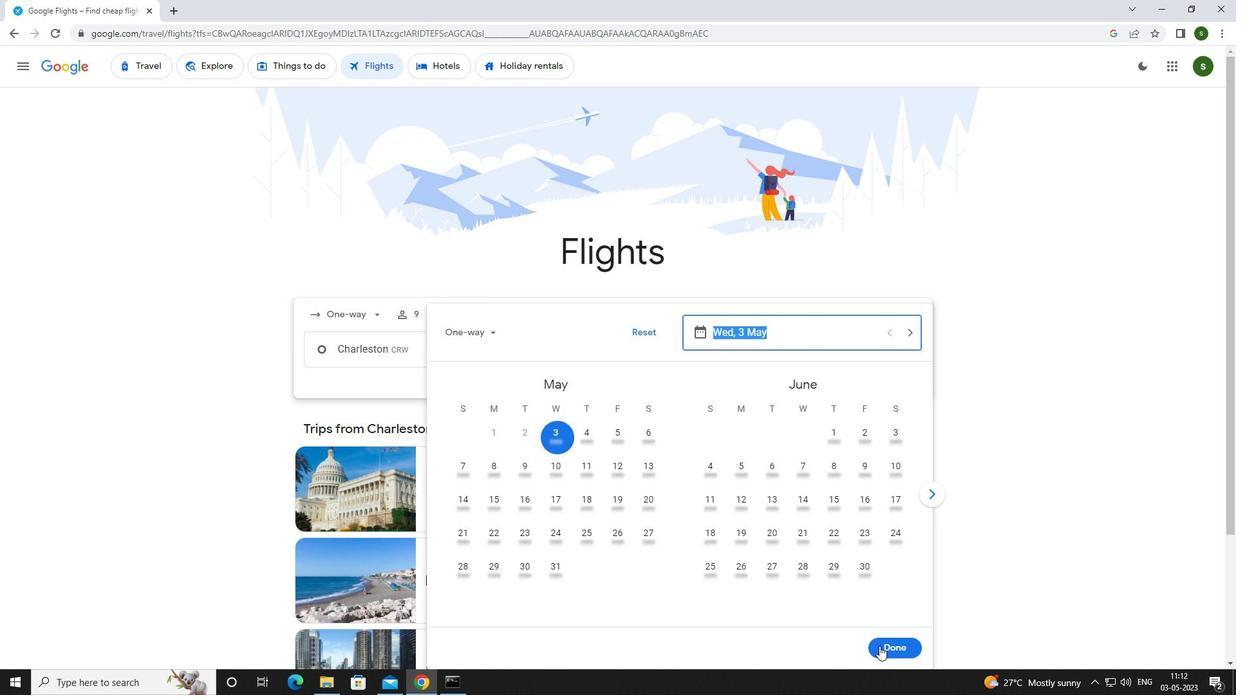 
Action: Mouse moved to (607, 399)
Screenshot: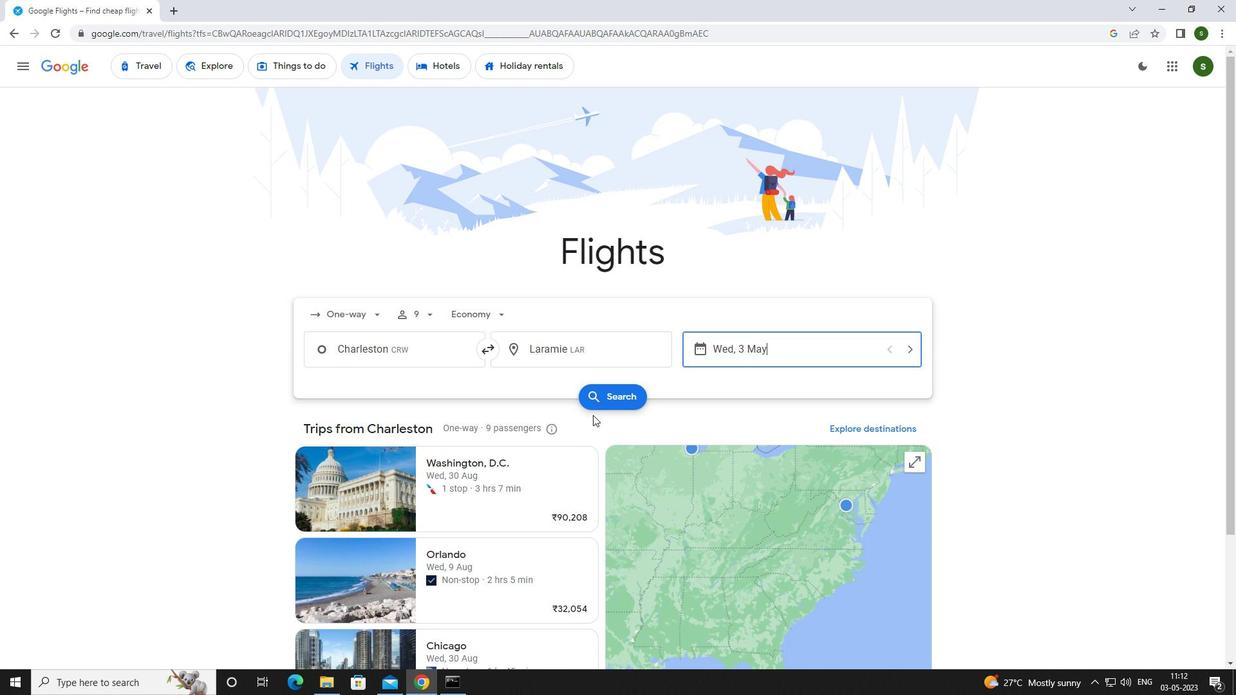 
Action: Mouse pressed left at (607, 399)
Screenshot: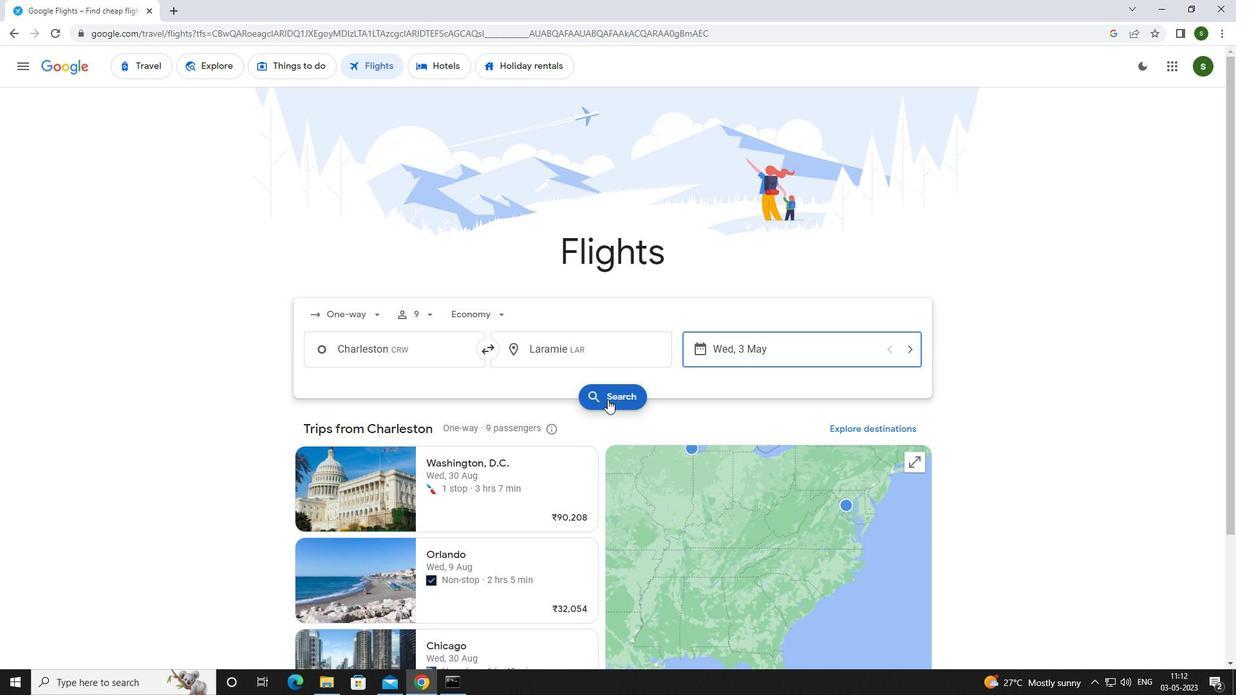 
Action: Mouse moved to (335, 189)
Screenshot: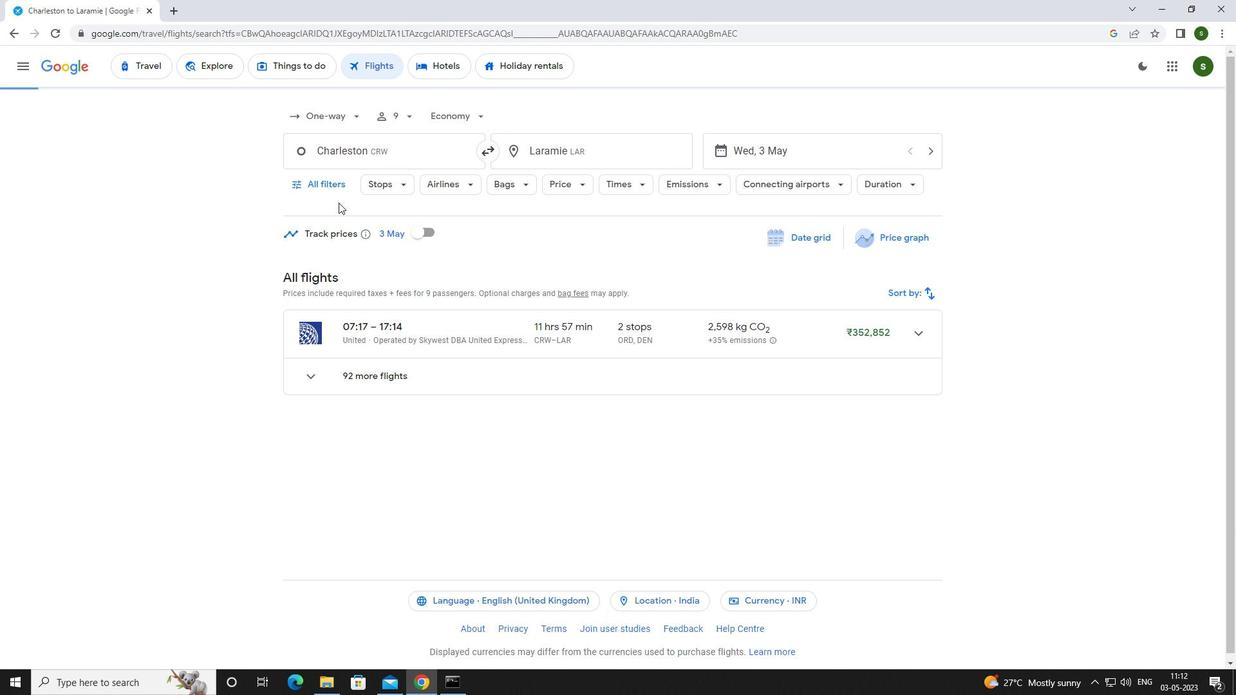 
Action: Mouse pressed left at (335, 189)
Screenshot: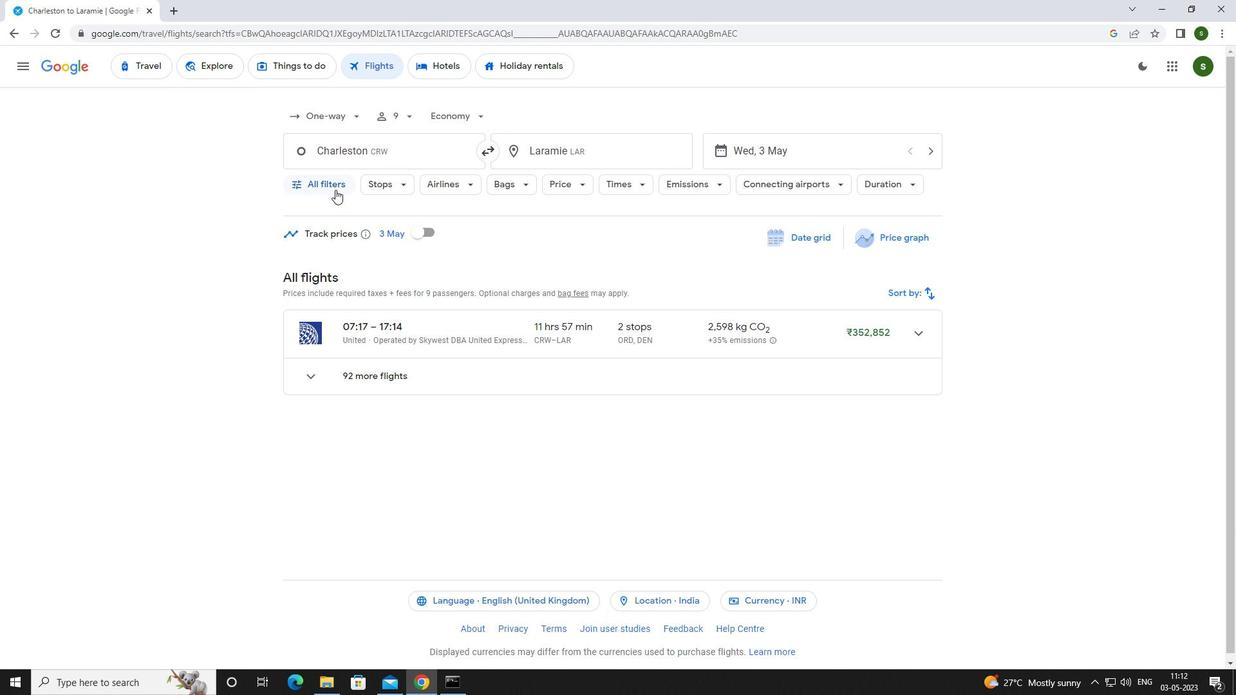 
Action: Mouse moved to (477, 461)
Screenshot: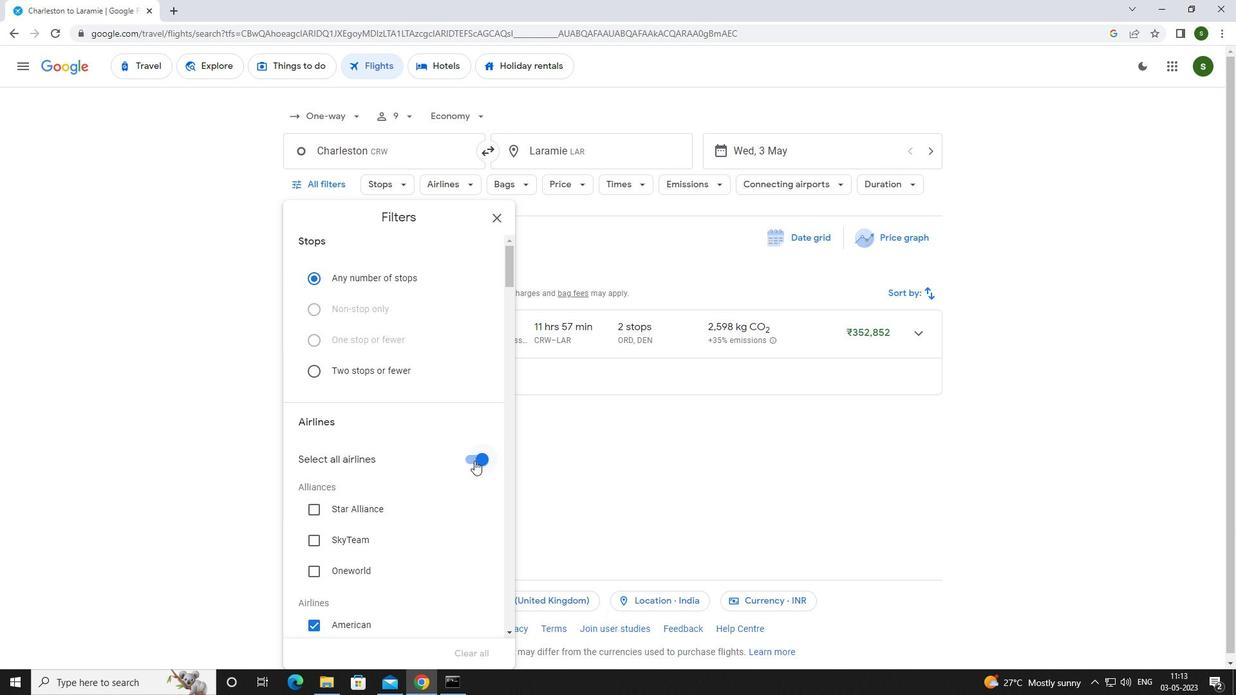 
Action: Mouse pressed left at (477, 461)
Screenshot: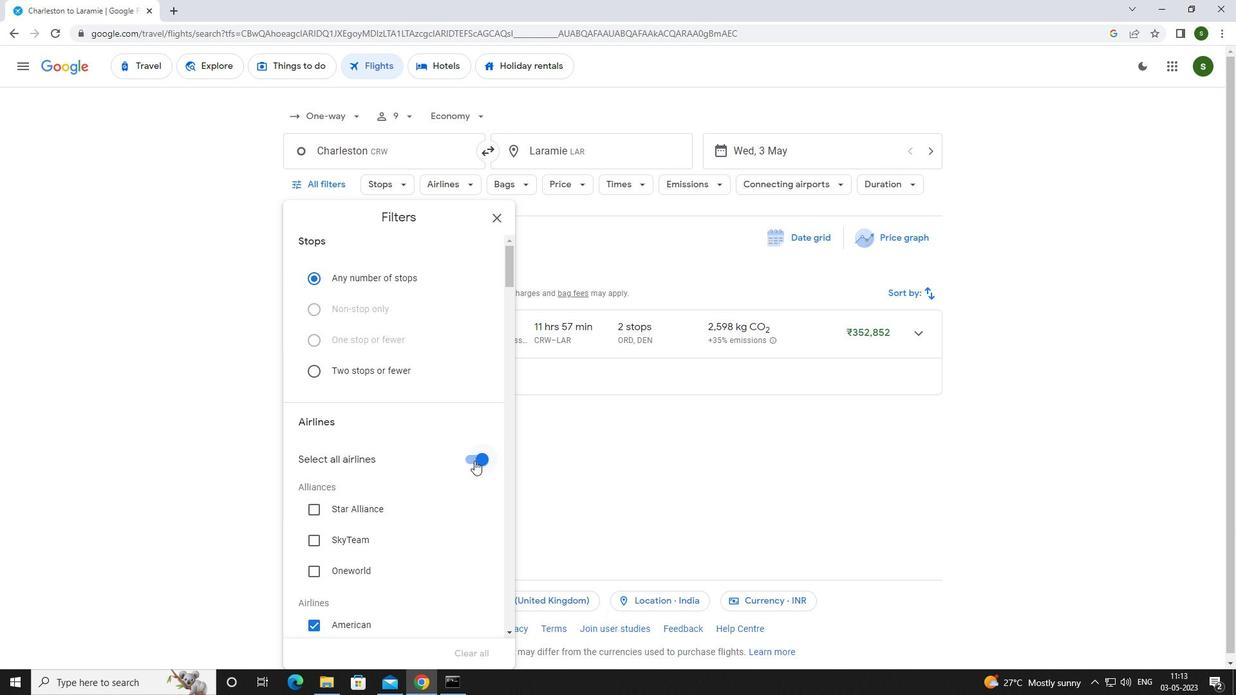 
Action: Mouse moved to (430, 421)
Screenshot: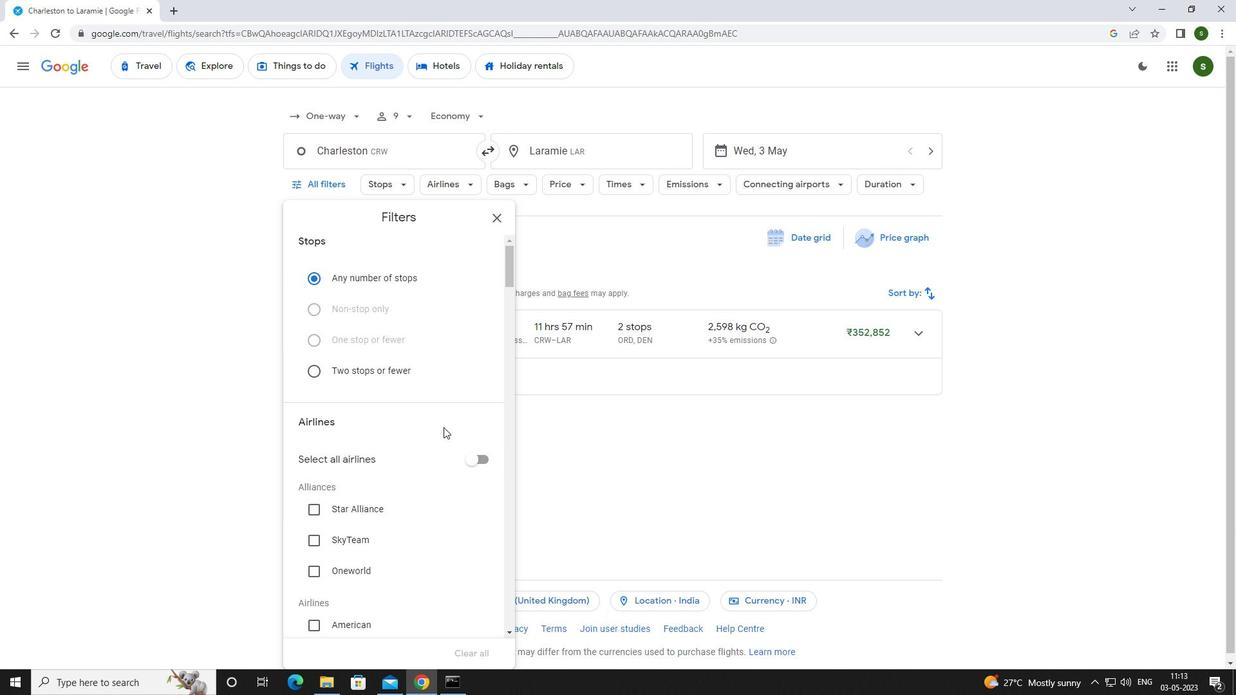 
Action: Mouse scrolled (430, 421) with delta (0, 0)
Screenshot: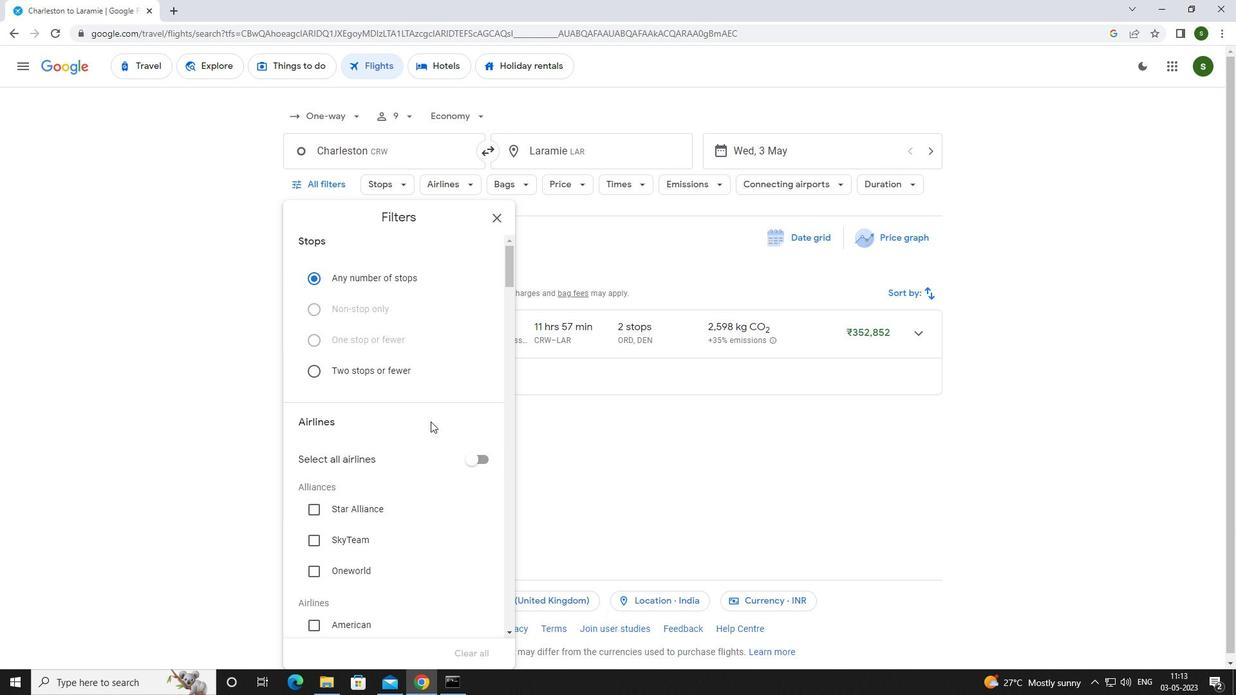 
Action: Mouse scrolled (430, 421) with delta (0, 0)
Screenshot: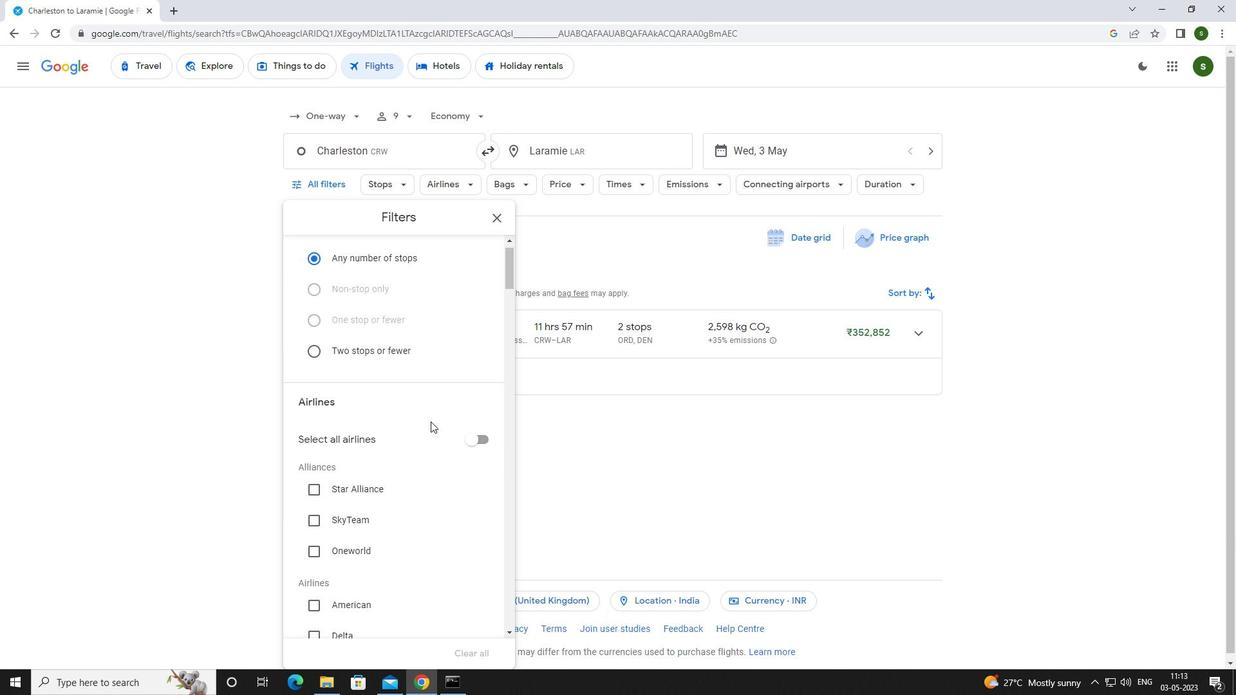 
Action: Mouse scrolled (430, 421) with delta (0, 0)
Screenshot: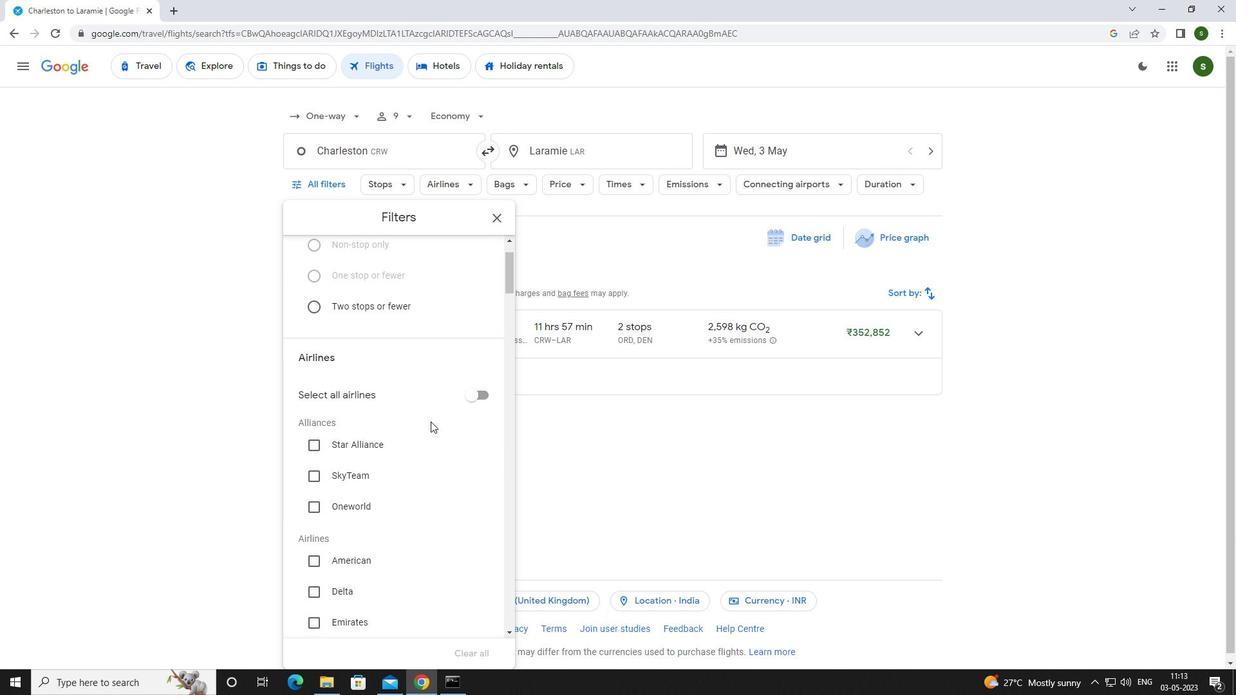 
Action: Mouse scrolled (430, 421) with delta (0, 0)
Screenshot: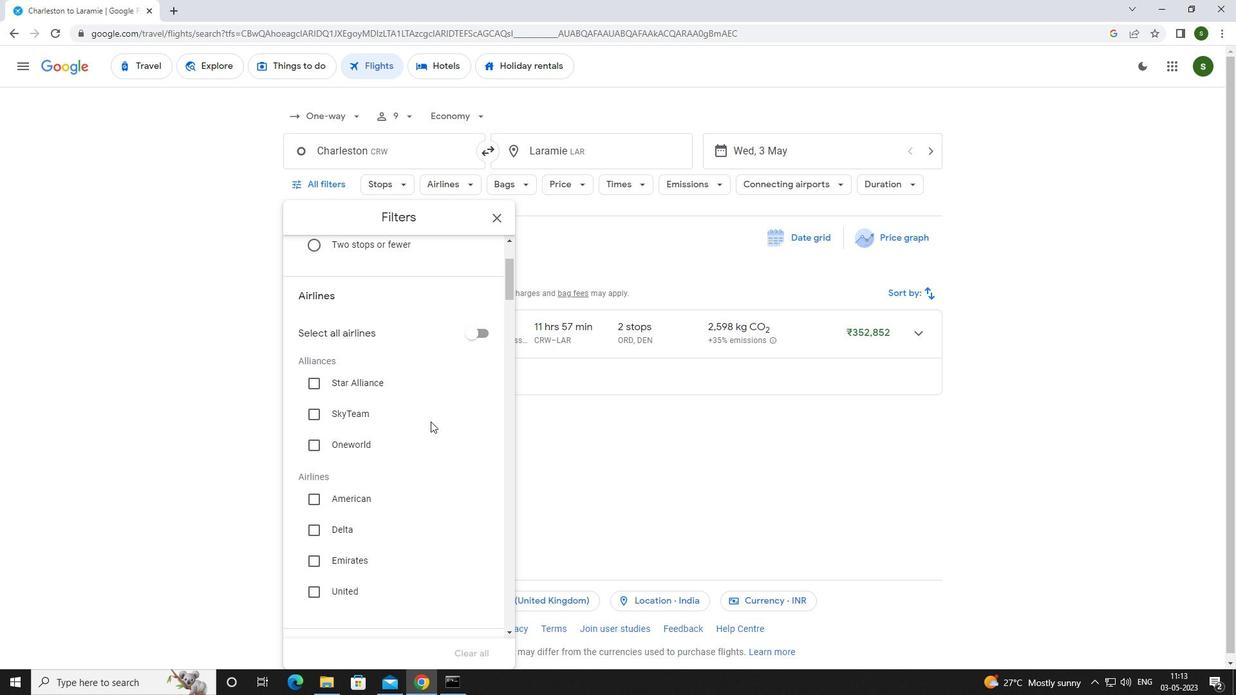 
Action: Mouse scrolled (430, 421) with delta (0, 0)
Screenshot: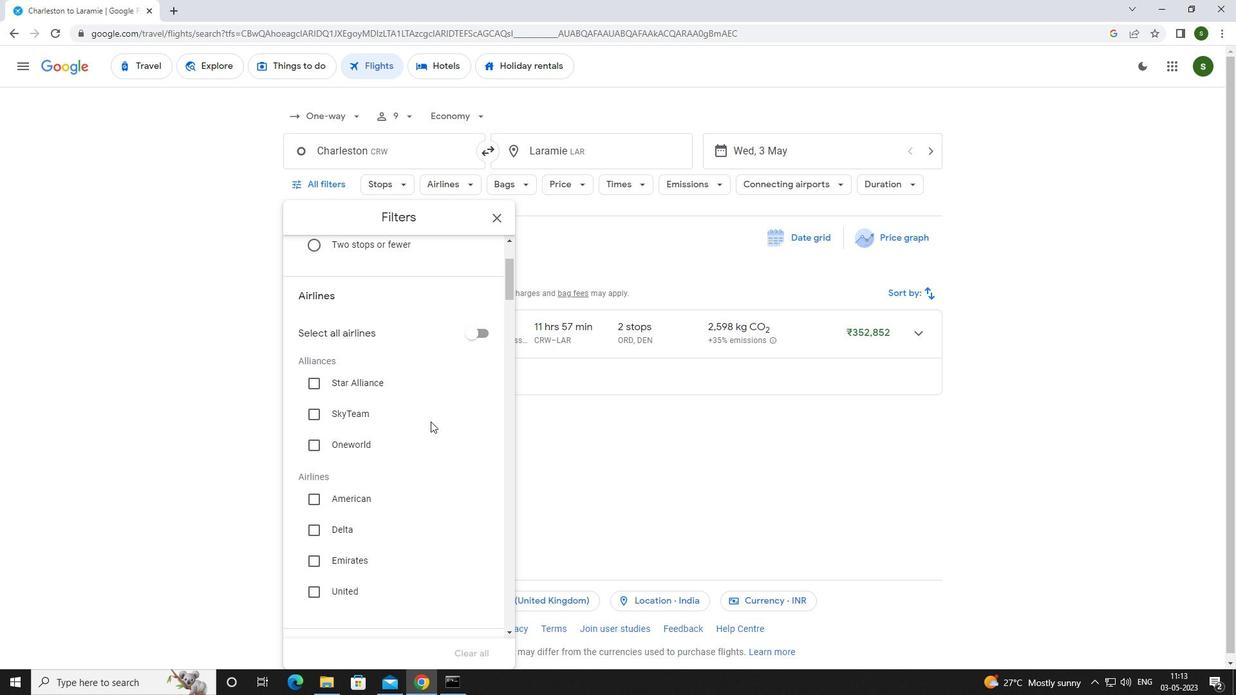 
Action: Mouse scrolled (430, 421) with delta (0, 0)
Screenshot: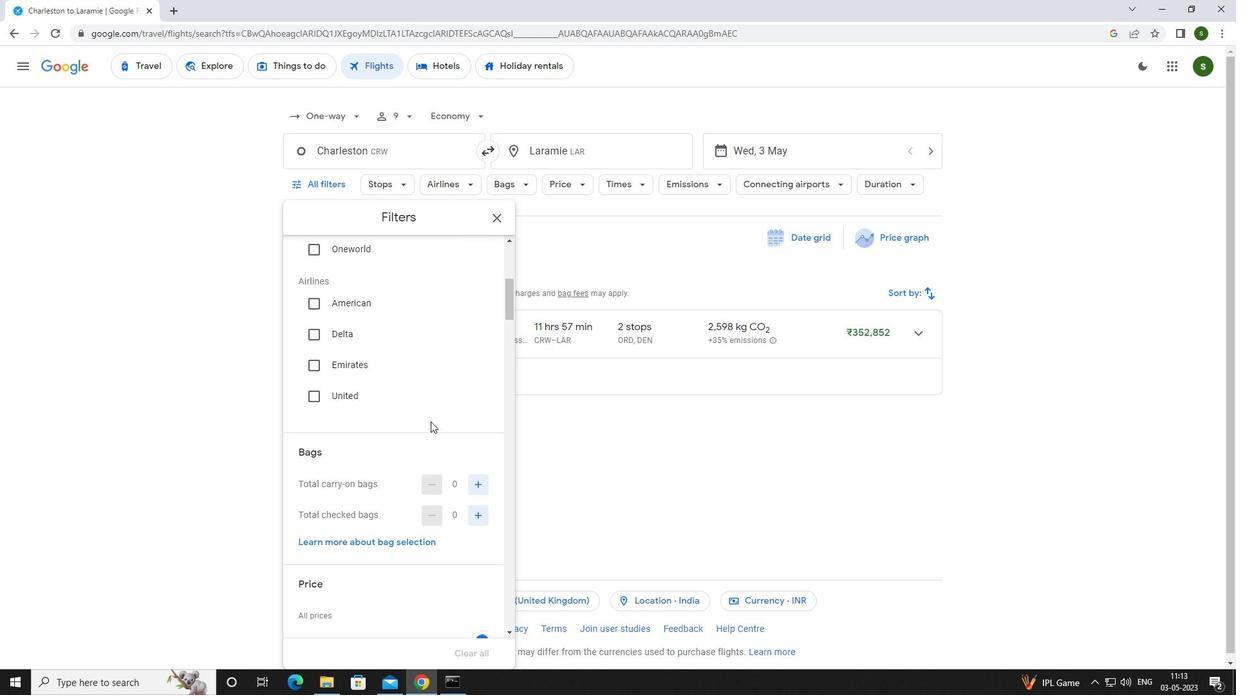 
Action: Mouse moved to (474, 418)
Screenshot: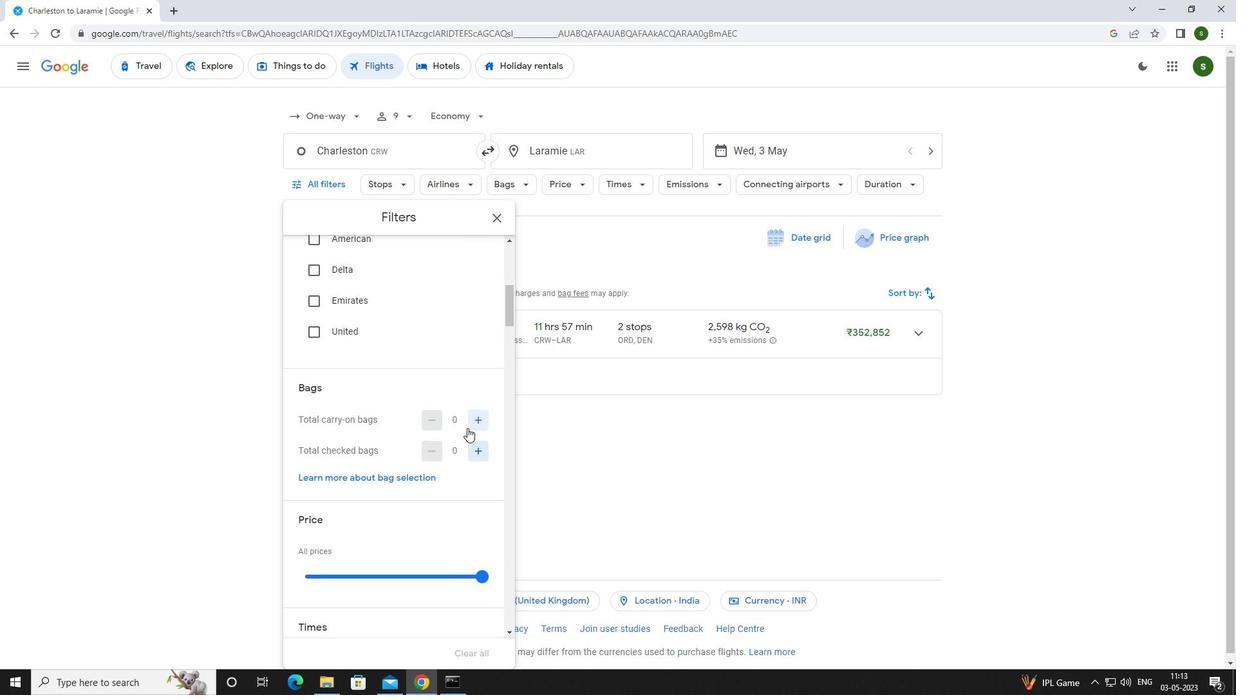 
Action: Mouse pressed left at (474, 418)
Screenshot: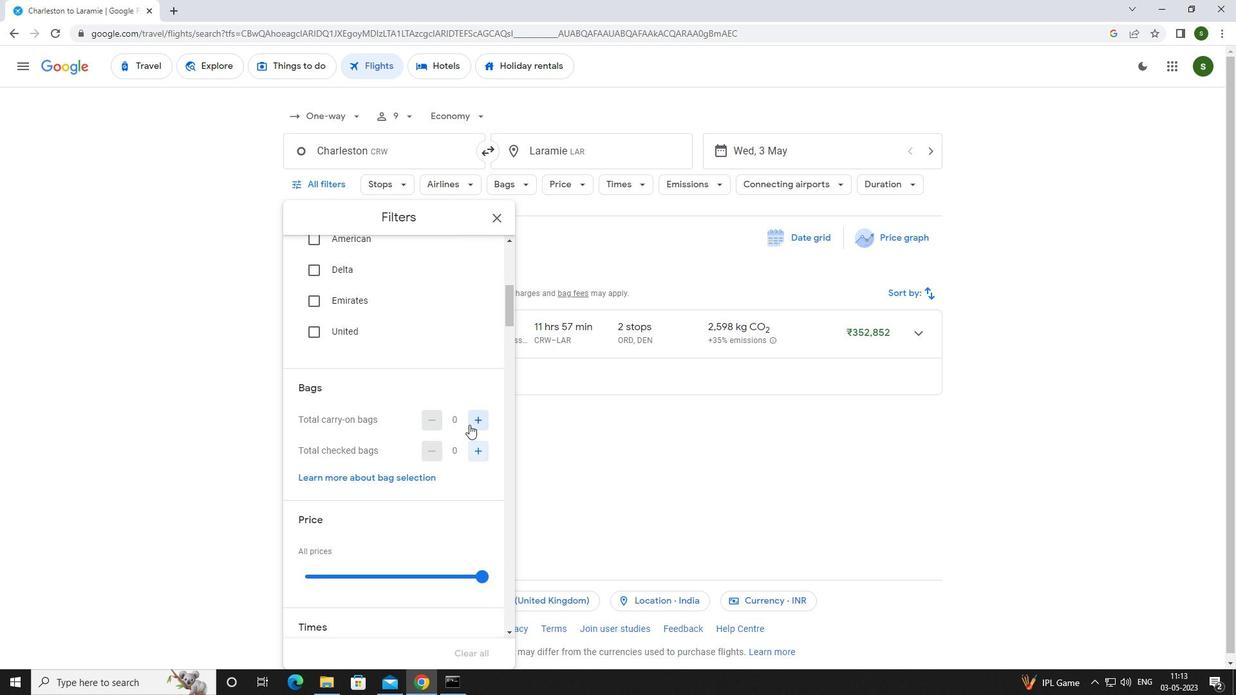 
Action: Mouse pressed left at (474, 418)
Screenshot: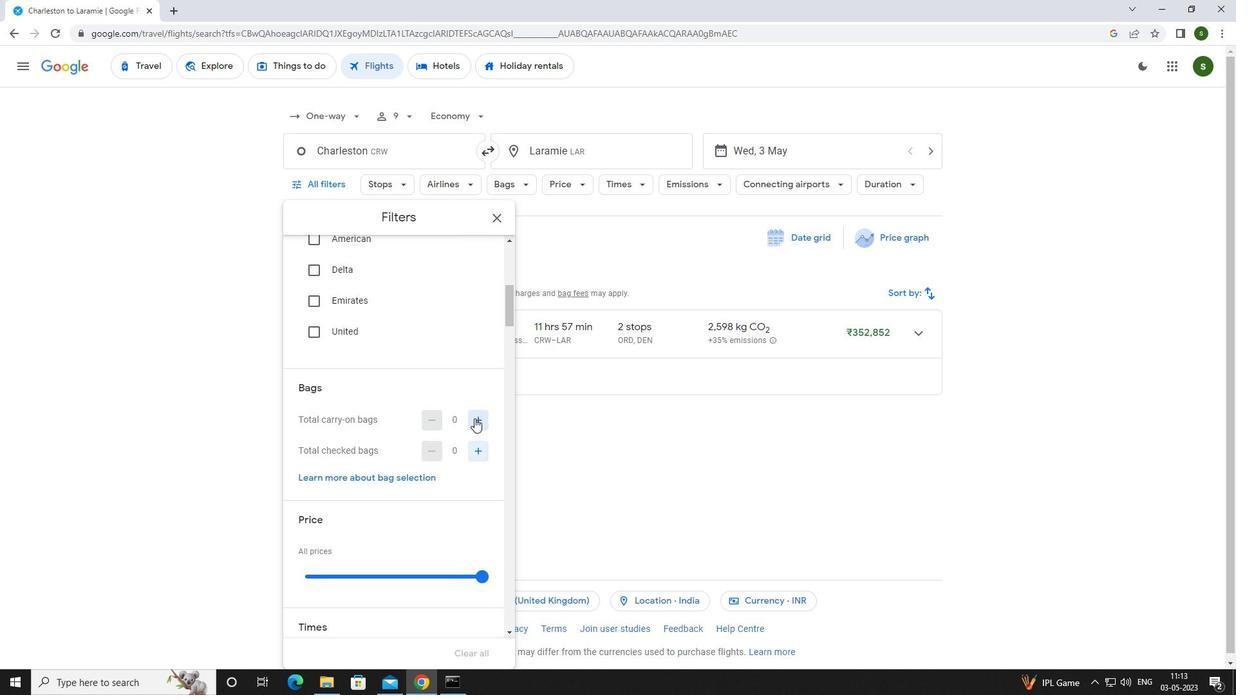 
Action: Mouse moved to (459, 440)
Screenshot: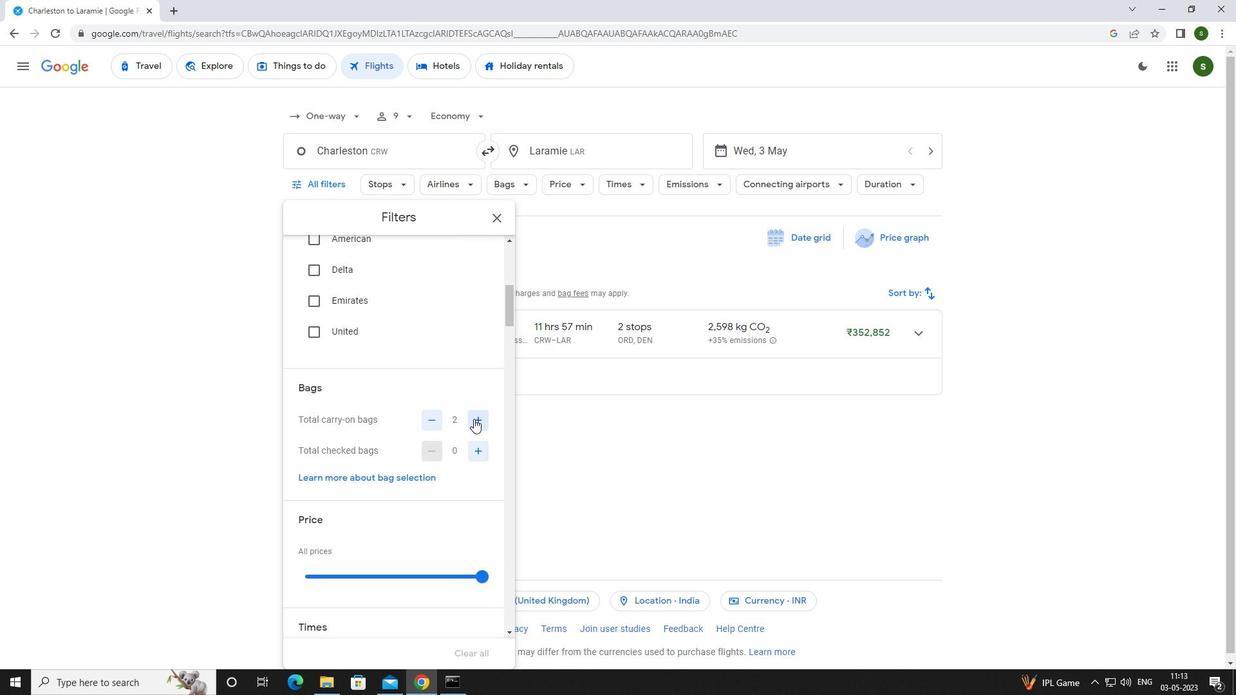 
Action: Mouse scrolled (459, 439) with delta (0, 0)
Screenshot: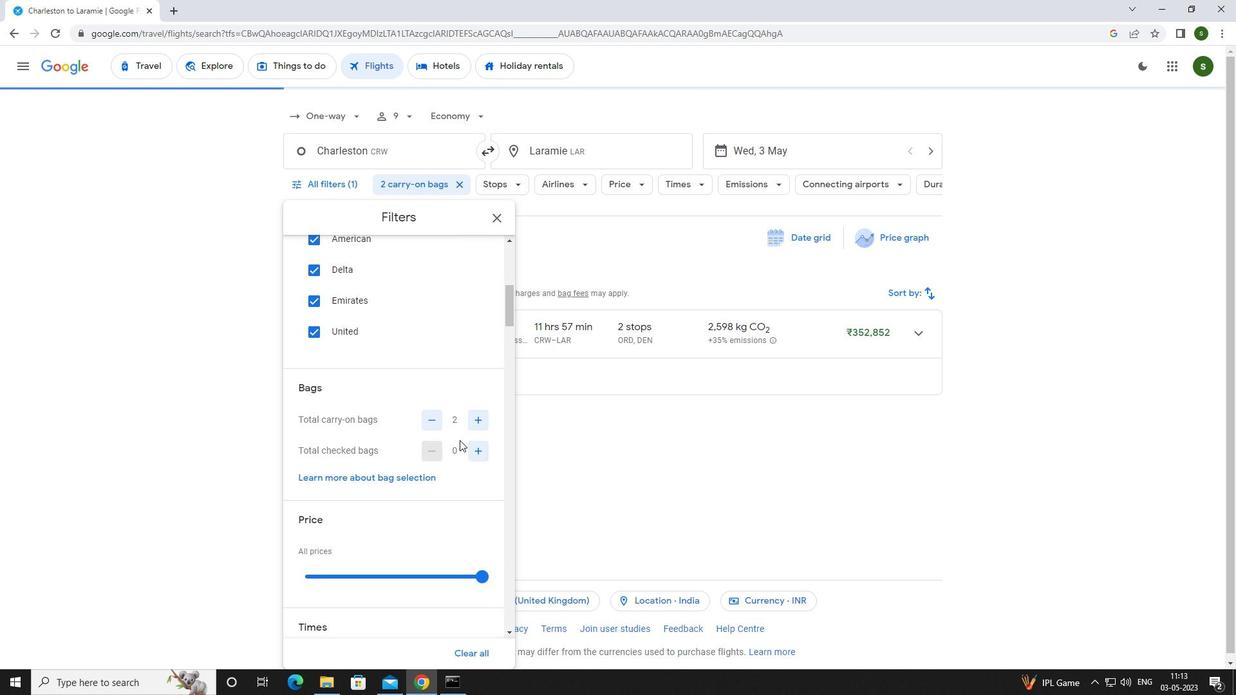 
Action: Mouse scrolled (459, 439) with delta (0, 0)
Screenshot: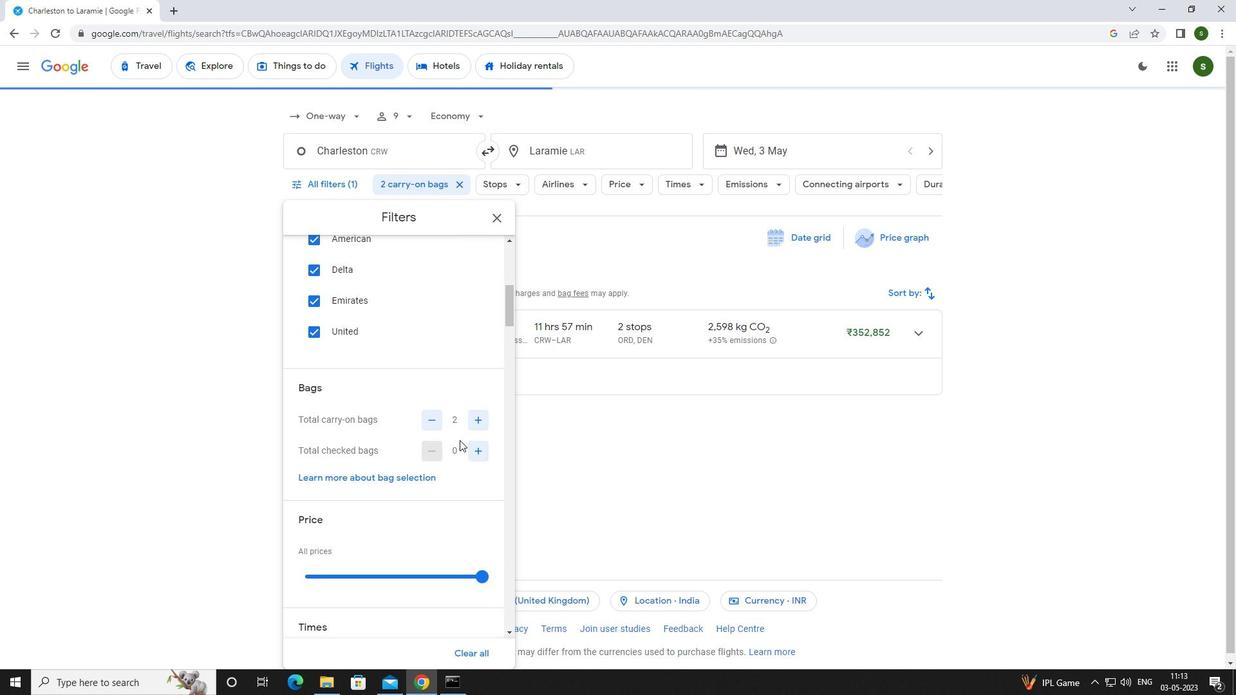 
Action: Mouse moved to (479, 444)
Screenshot: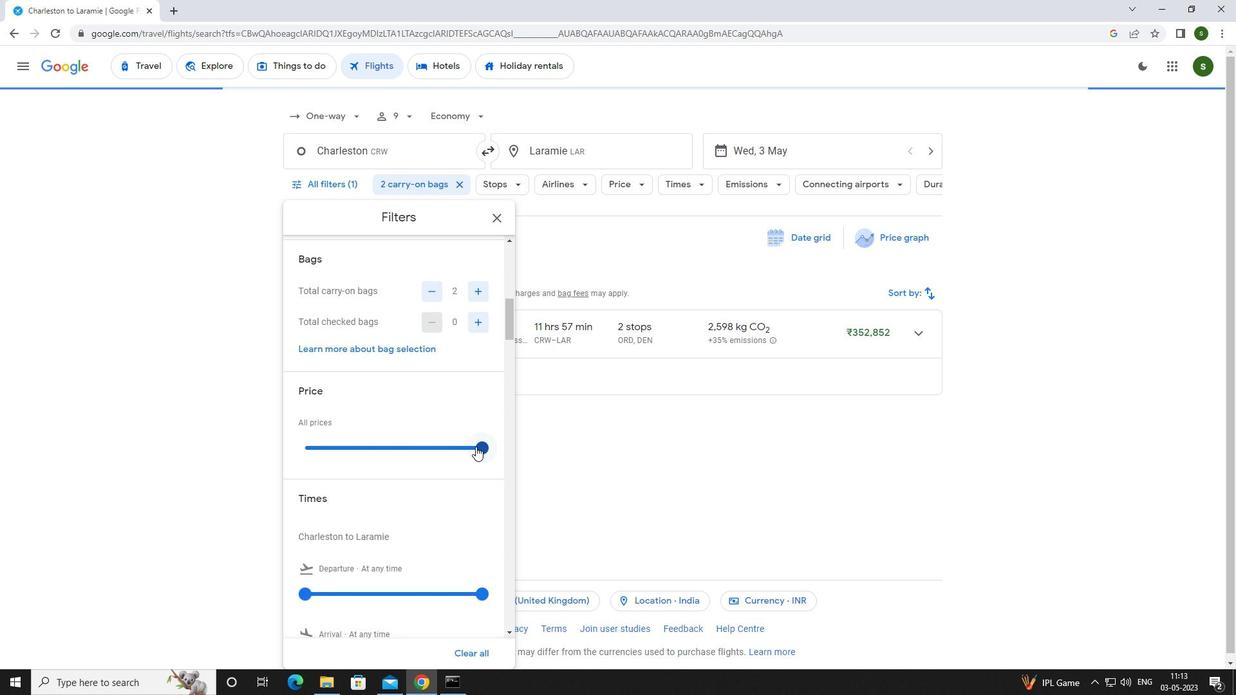 
Action: Mouse pressed left at (479, 444)
Screenshot: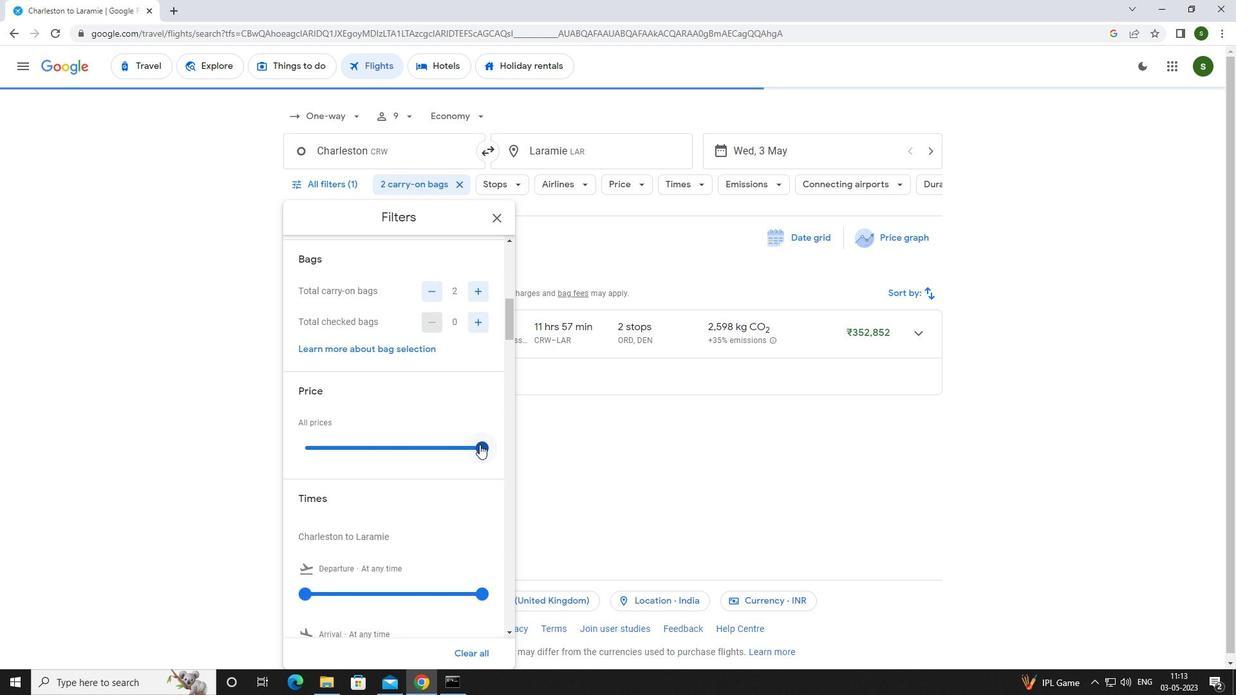 
Action: Mouse moved to (364, 473)
Screenshot: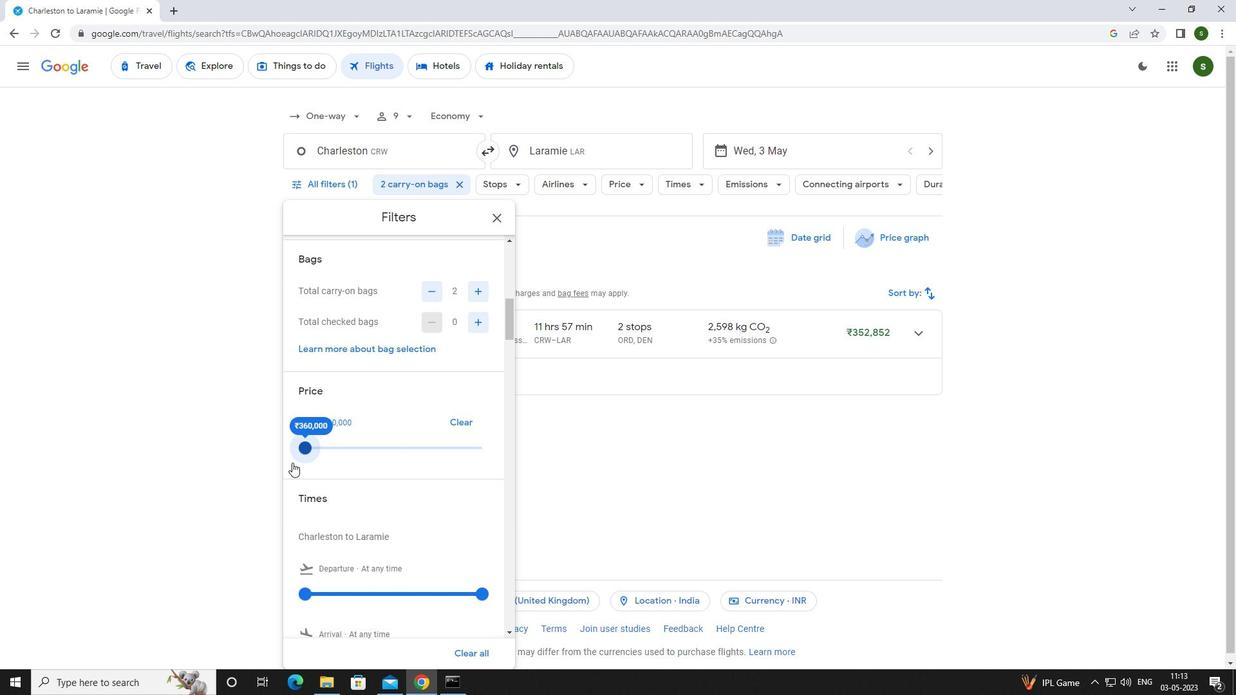 
Action: Mouse scrolled (364, 472) with delta (0, 0)
Screenshot: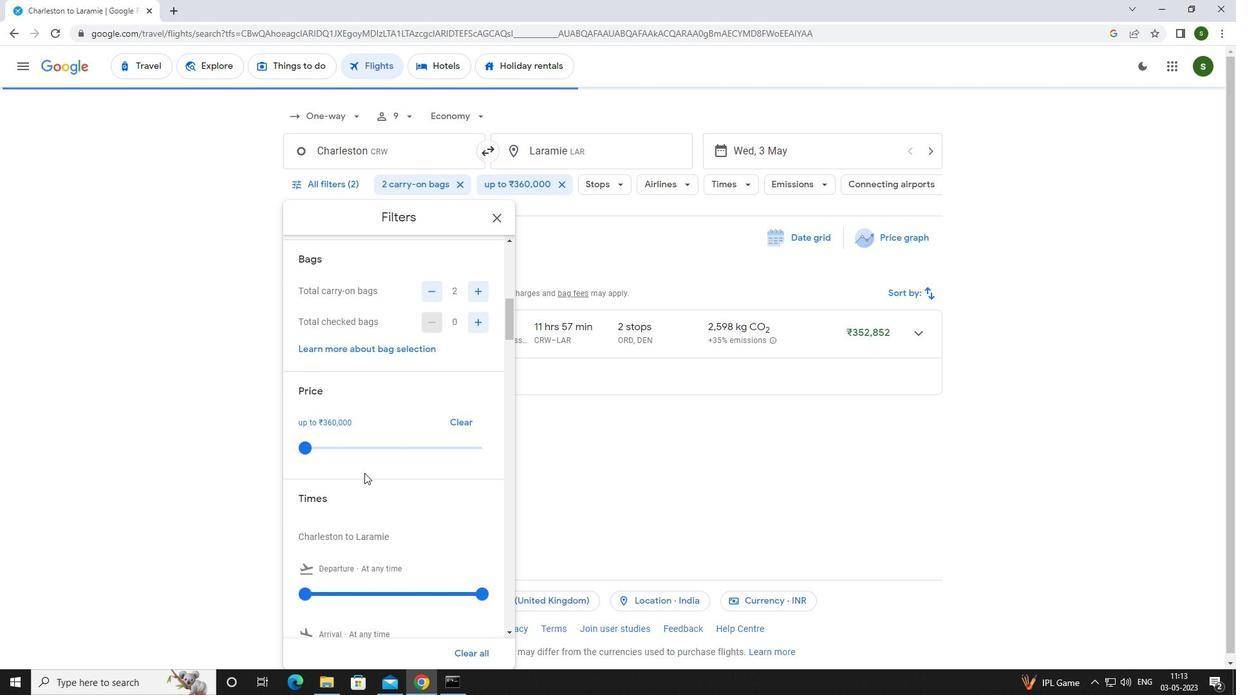 
Action: Mouse moved to (304, 534)
Screenshot: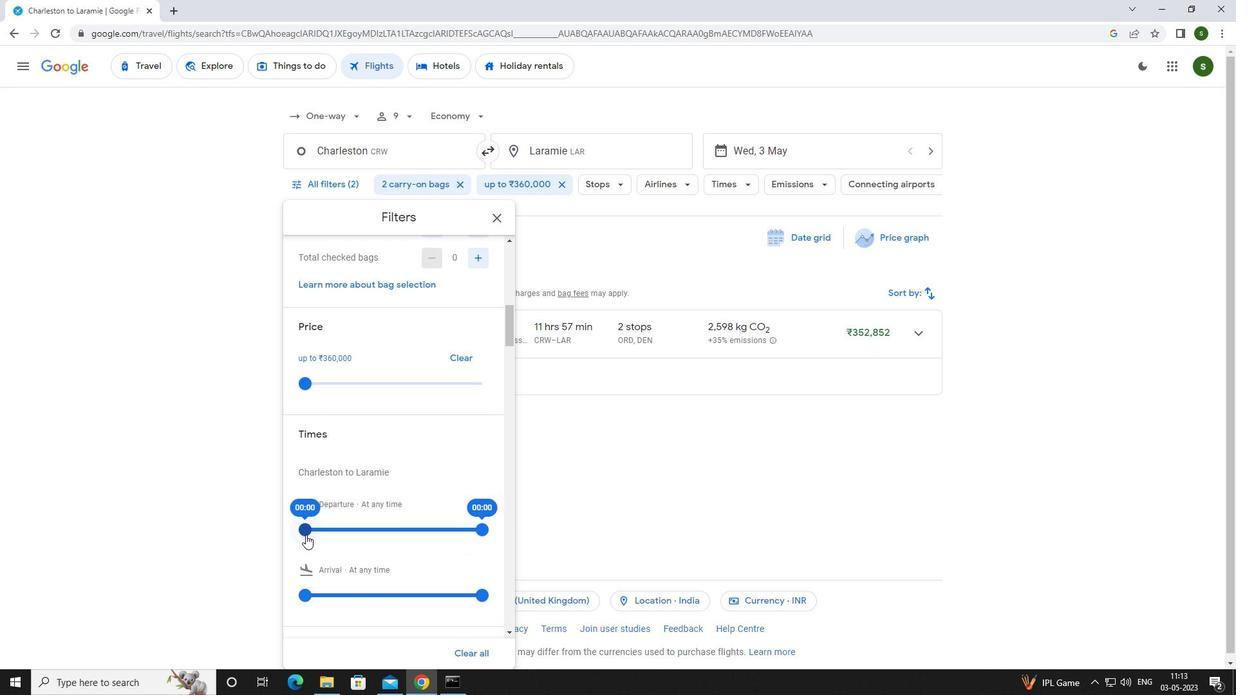 
Action: Mouse pressed left at (304, 534)
Screenshot: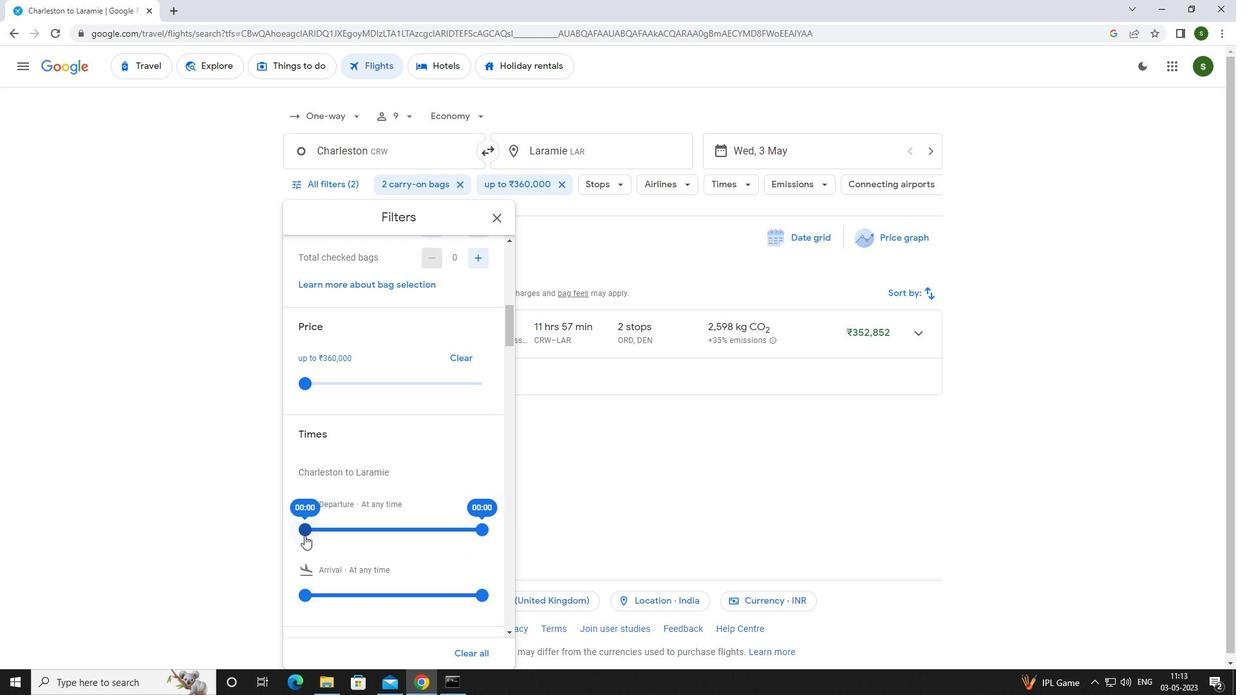 
Action: Mouse moved to (696, 489)
Screenshot: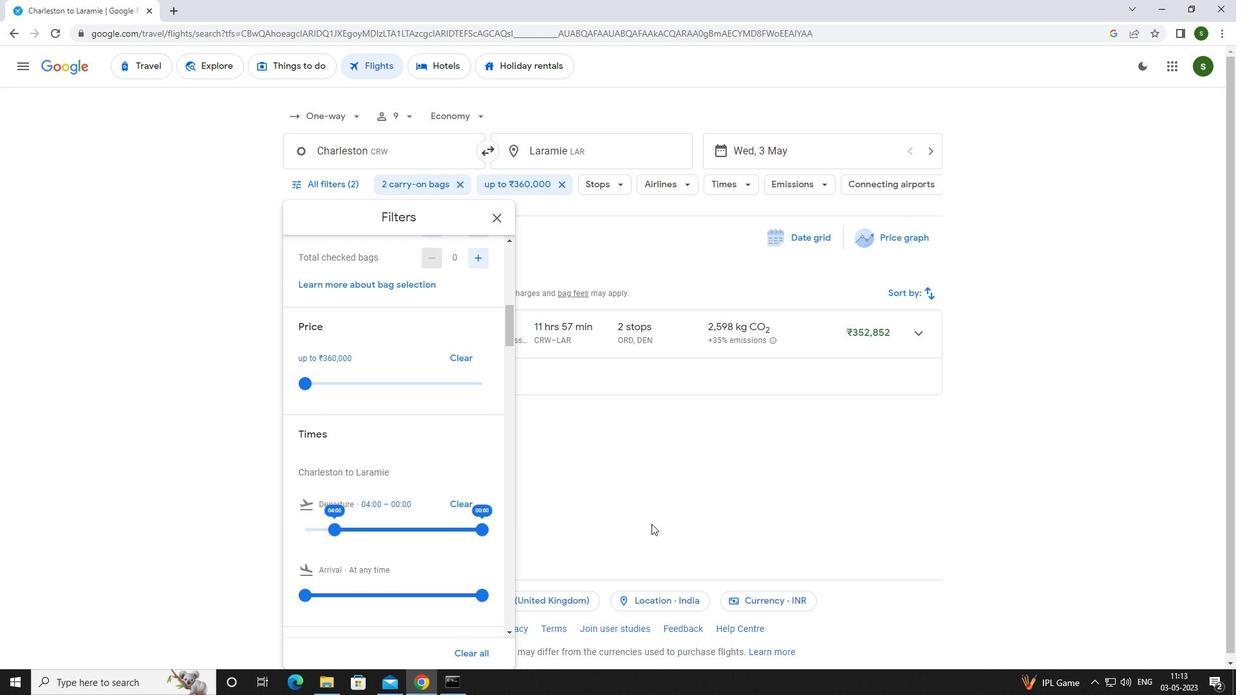 
Action: Mouse pressed left at (696, 489)
Screenshot: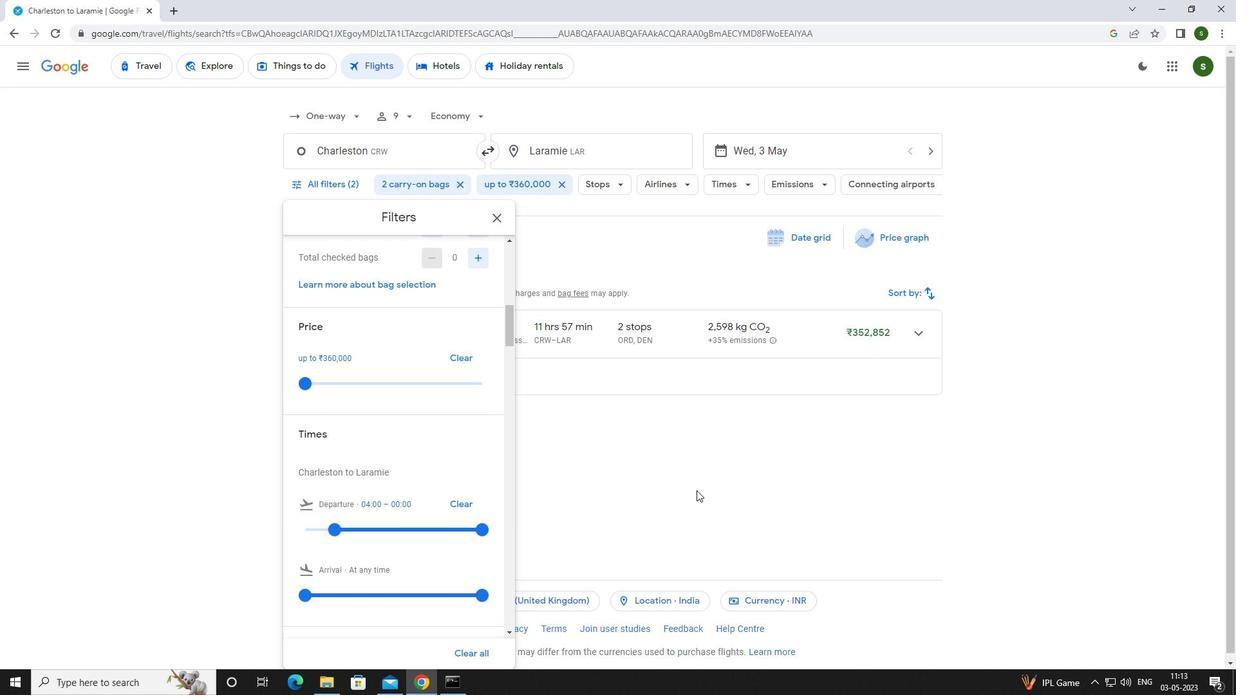 
Action: Mouse moved to (696, 488)
Screenshot: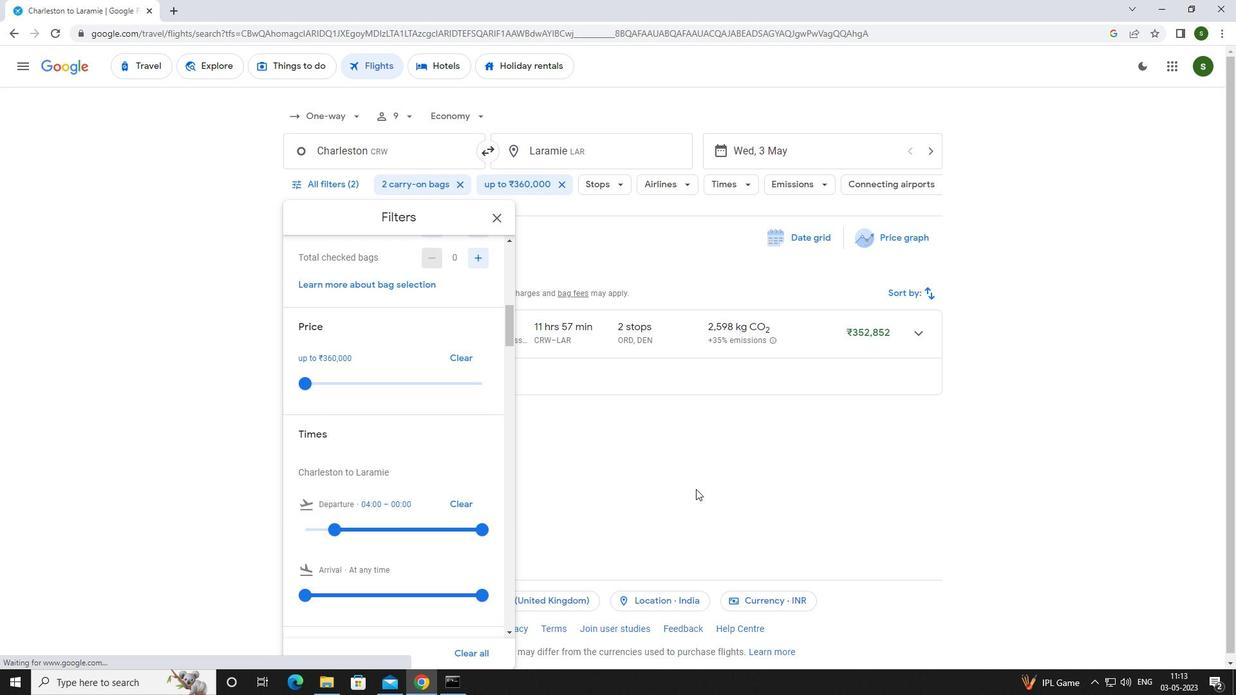 
